 Task: Open Card Literature Conference Review in Board Sales Lead Generation and Qualification to Workspace Angel Investors and add a team member Softage.2@softage.net, a label Orange, a checklist Customer Service, an attachment from Trello, a color Orange and finally, add a card description 'Develop and launch new customer acquisition strategy for B2B market' and a comment 'This task requires us to be proactive and take initiative, rather than waiting for others to act.'. Add a start date 'Jan 02, 1900' with a due date 'Jan 09, 1900'
Action: Mouse moved to (82, 295)
Screenshot: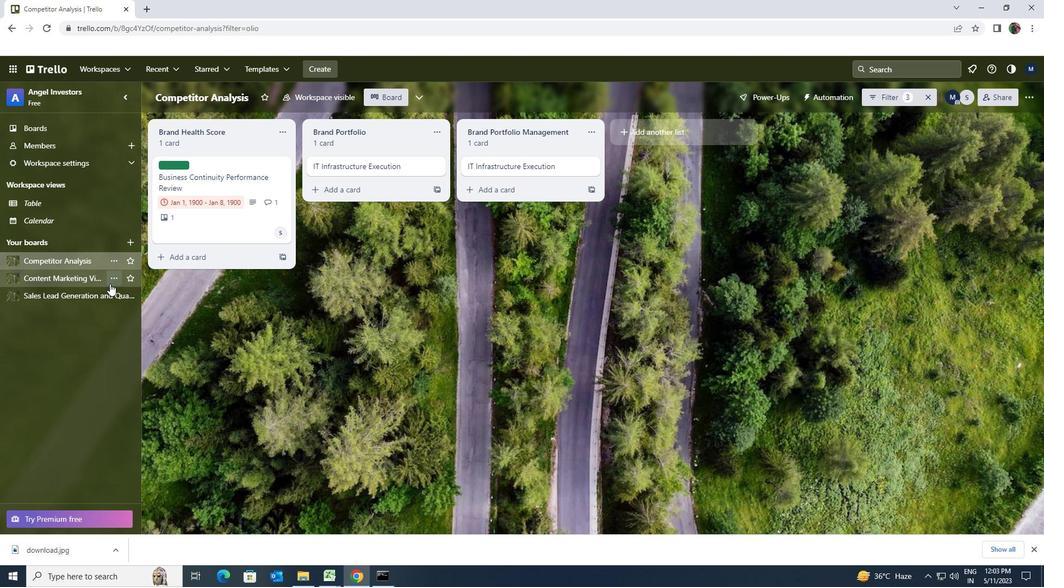 
Action: Mouse pressed left at (82, 295)
Screenshot: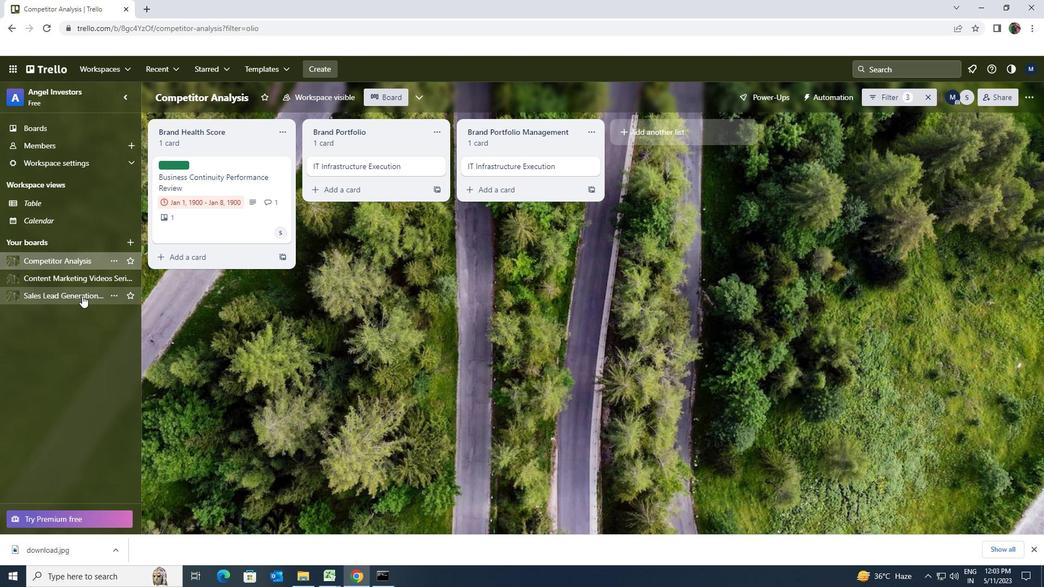 
Action: Mouse moved to (239, 152)
Screenshot: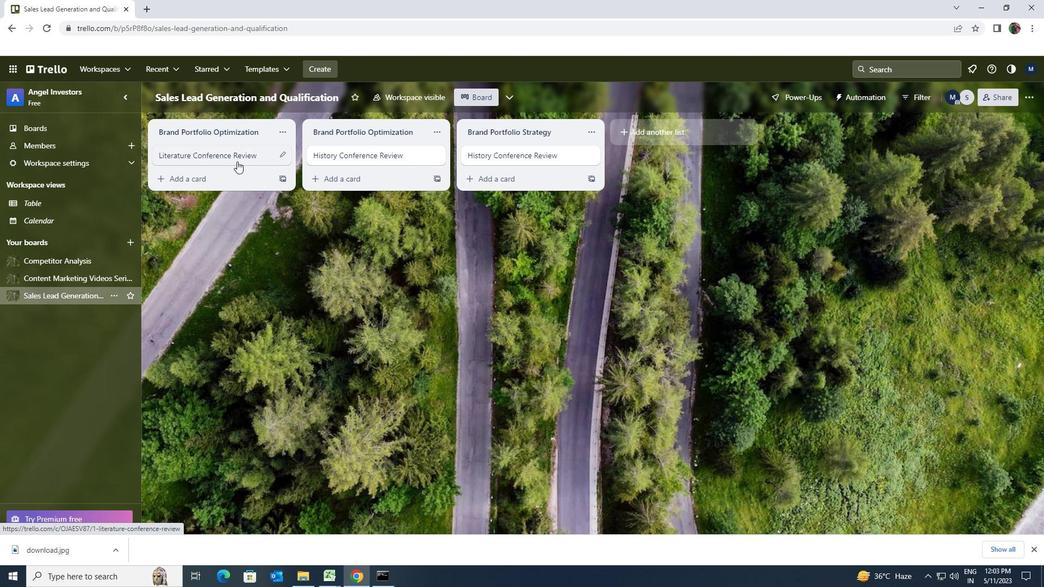 
Action: Mouse pressed left at (239, 152)
Screenshot: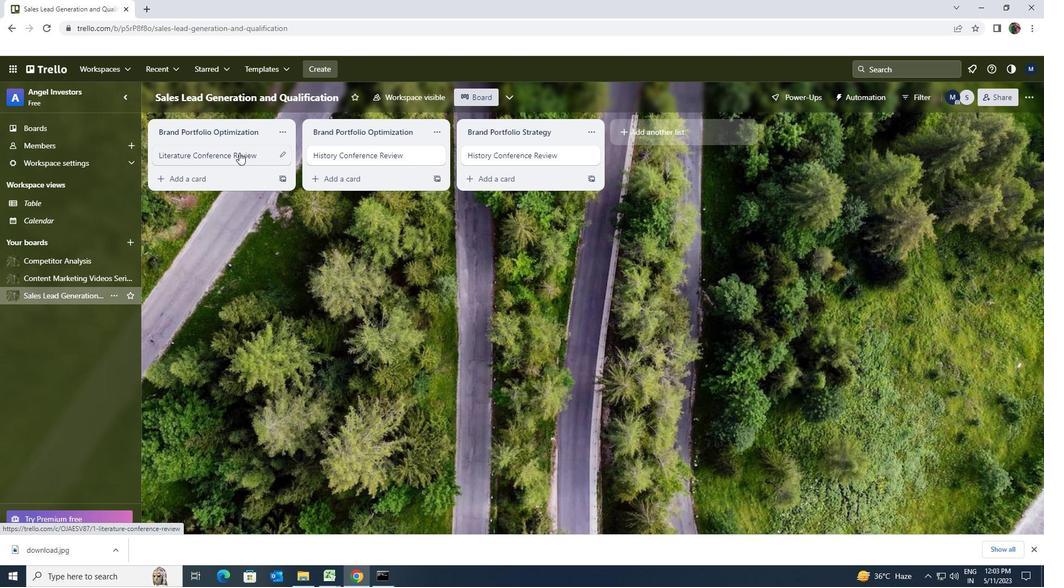 
Action: Mouse moved to (637, 154)
Screenshot: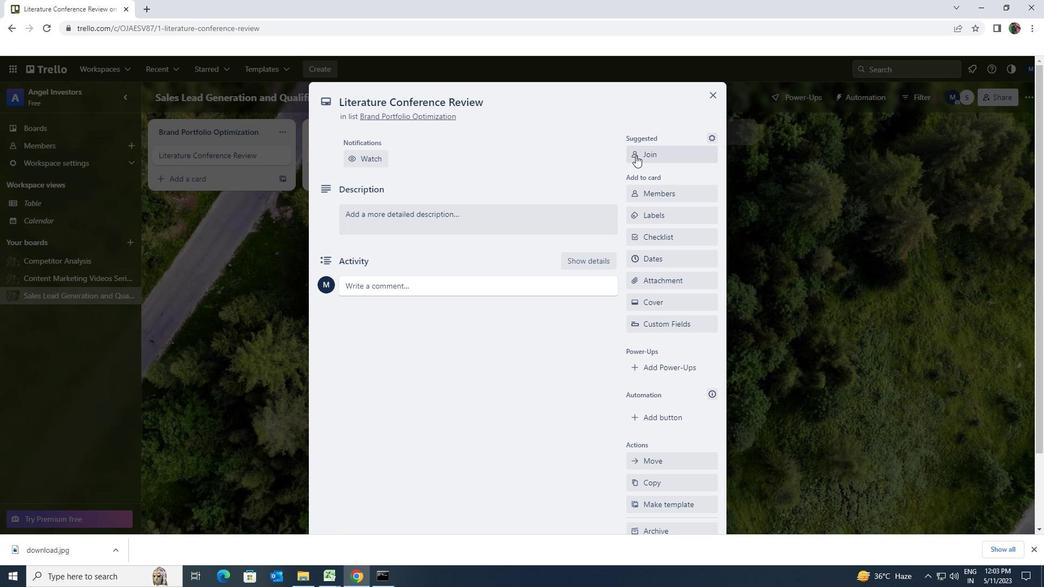 
Action: Mouse pressed left at (637, 154)
Screenshot: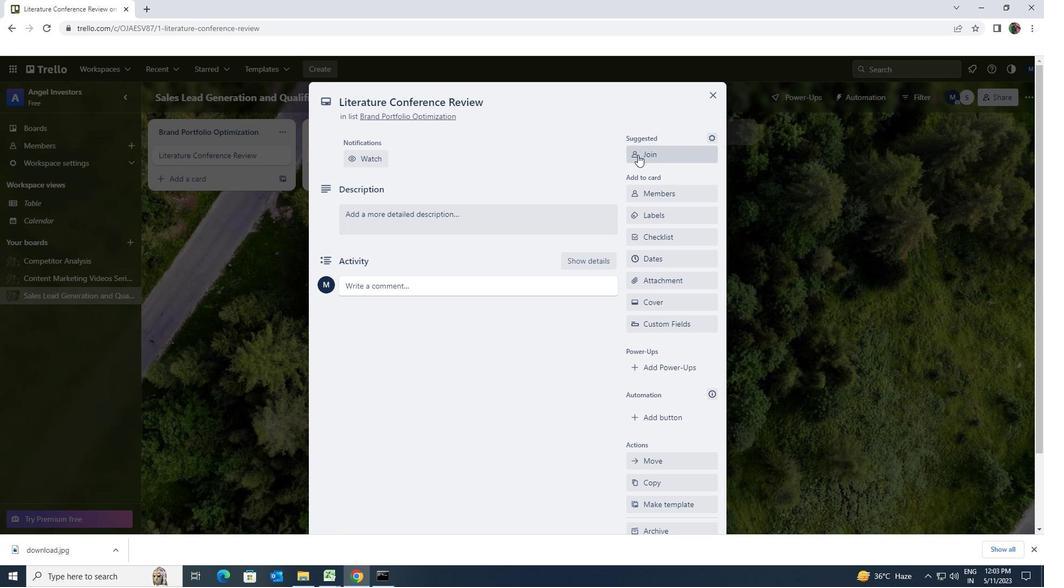 
Action: Mouse pressed left at (637, 154)
Screenshot: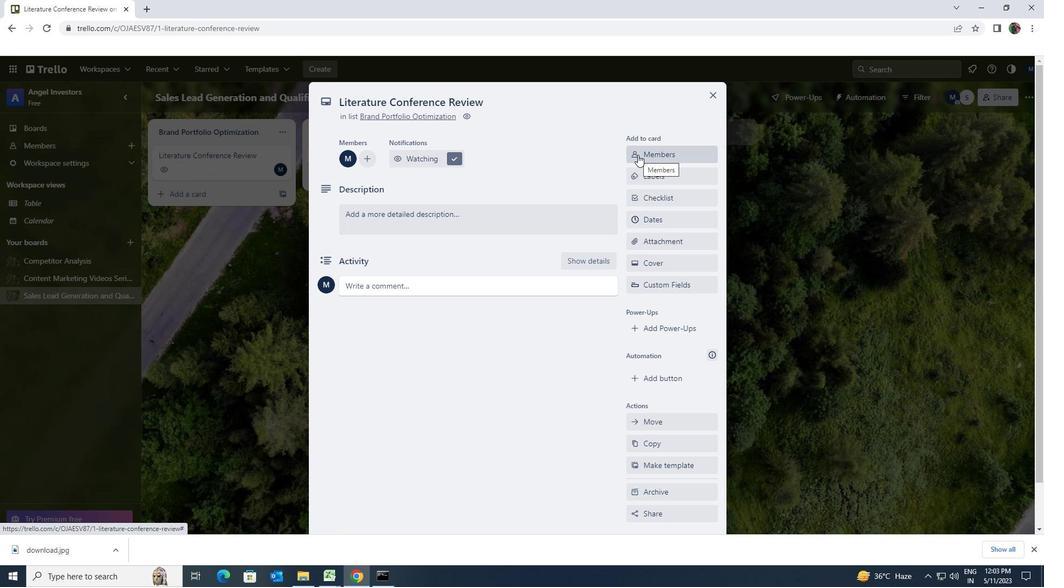 
Action: Key pressed softage.2<Key.shift>@SOFTAGE,<Key.backspace>.NET
Screenshot: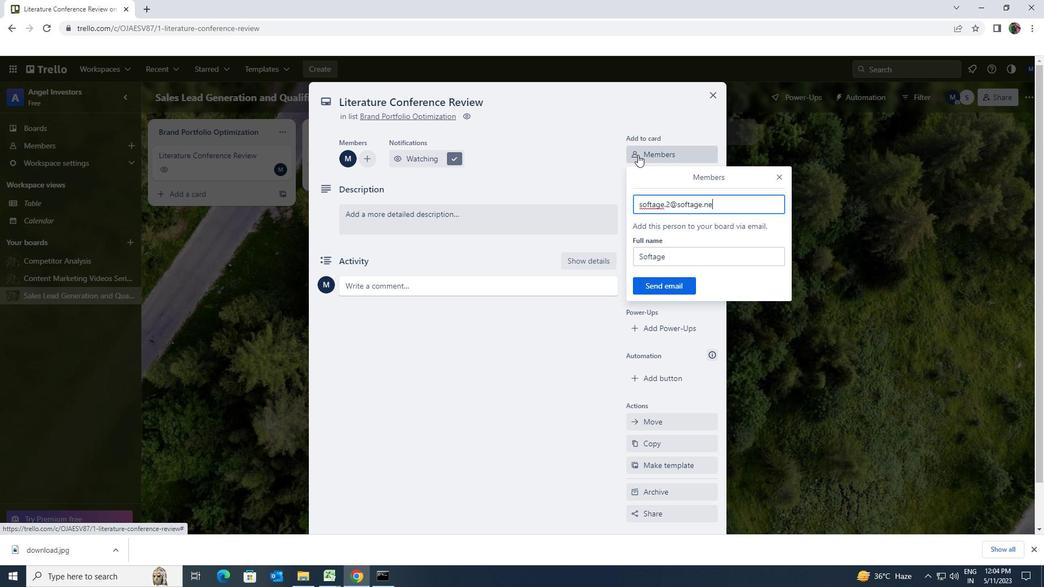 
Action: Mouse moved to (668, 284)
Screenshot: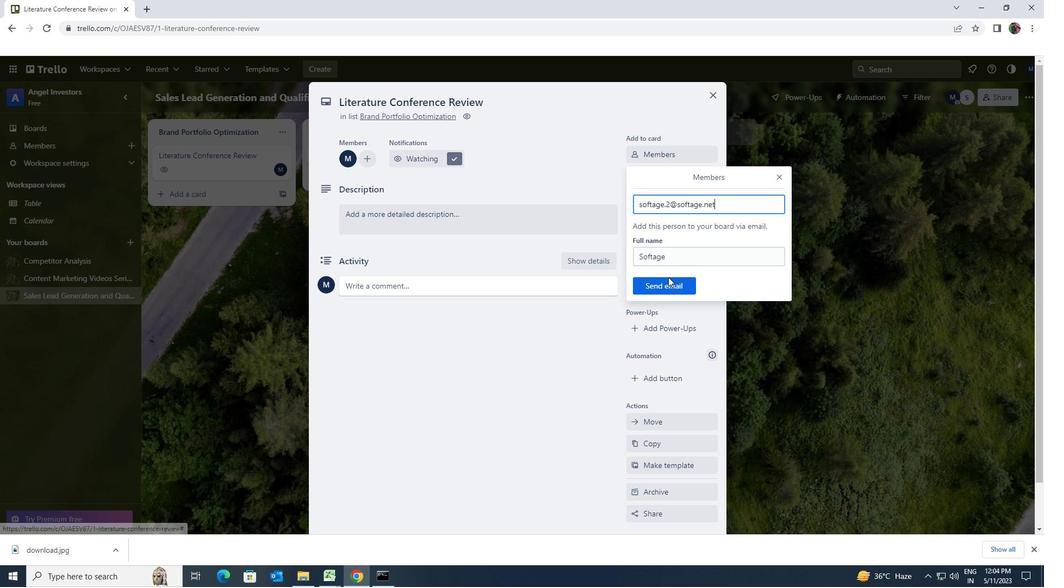 
Action: Mouse pressed left at (668, 284)
Screenshot: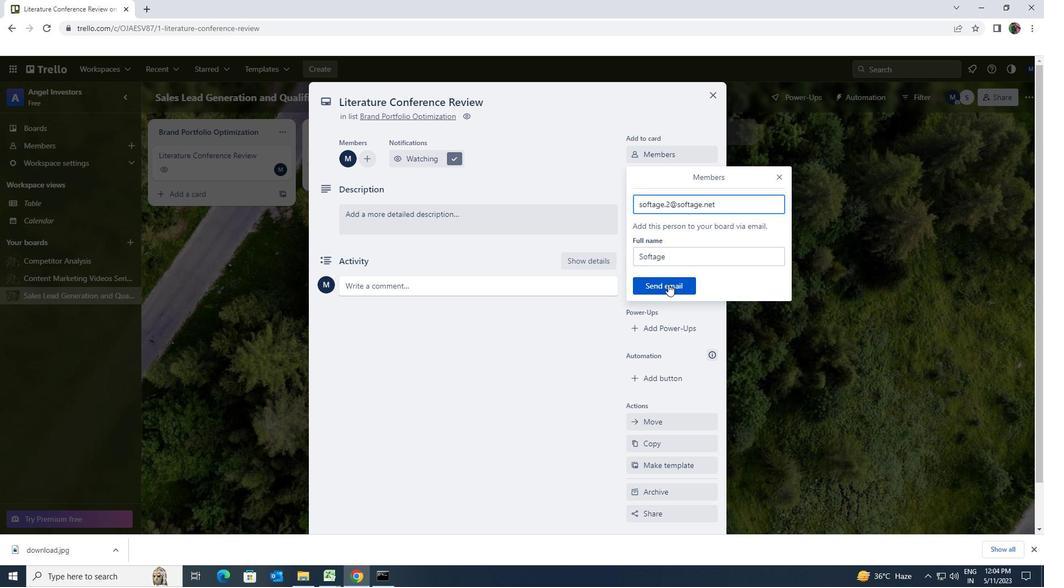 
Action: Mouse moved to (680, 179)
Screenshot: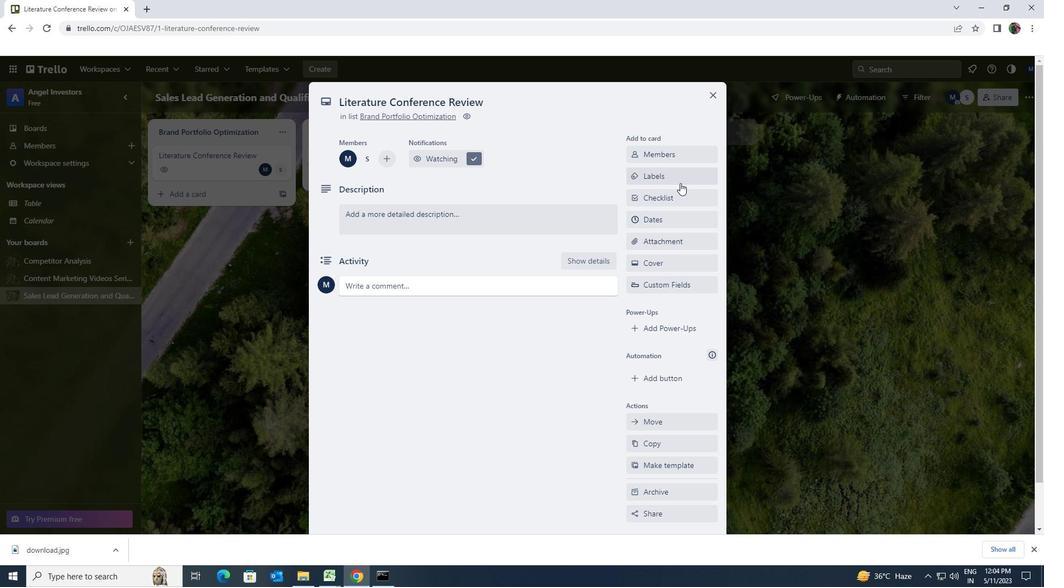
Action: Mouse pressed left at (680, 179)
Screenshot: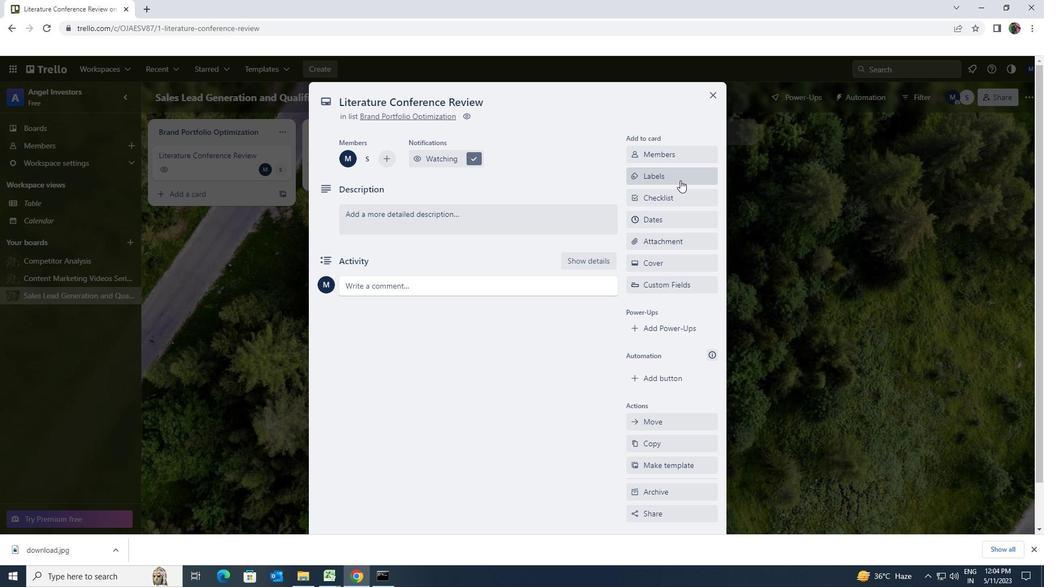 
Action: Mouse moved to (687, 394)
Screenshot: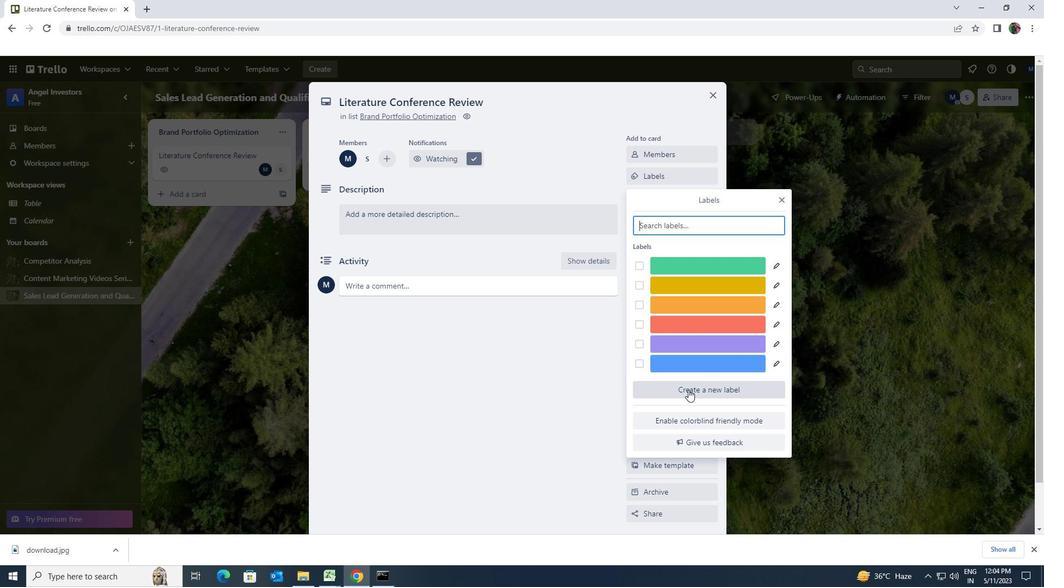 
Action: Mouse pressed left at (687, 394)
Screenshot: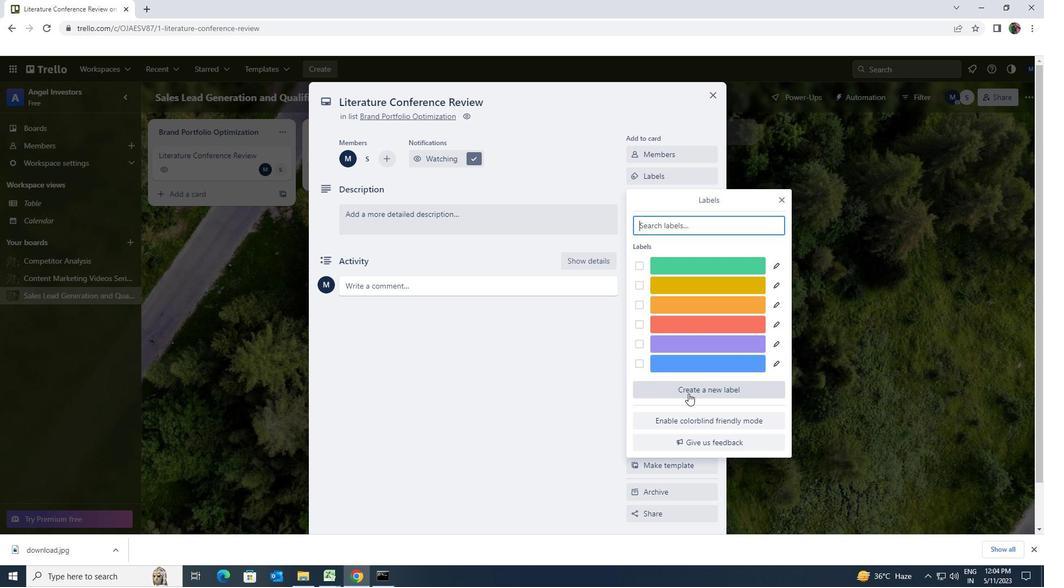 
Action: Mouse moved to (707, 357)
Screenshot: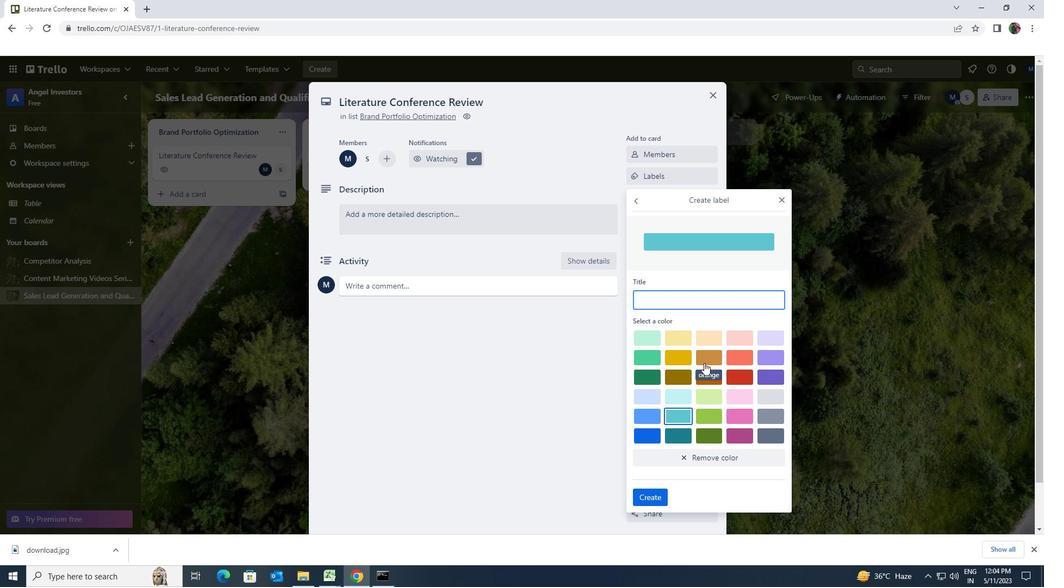 
Action: Mouse pressed left at (707, 357)
Screenshot: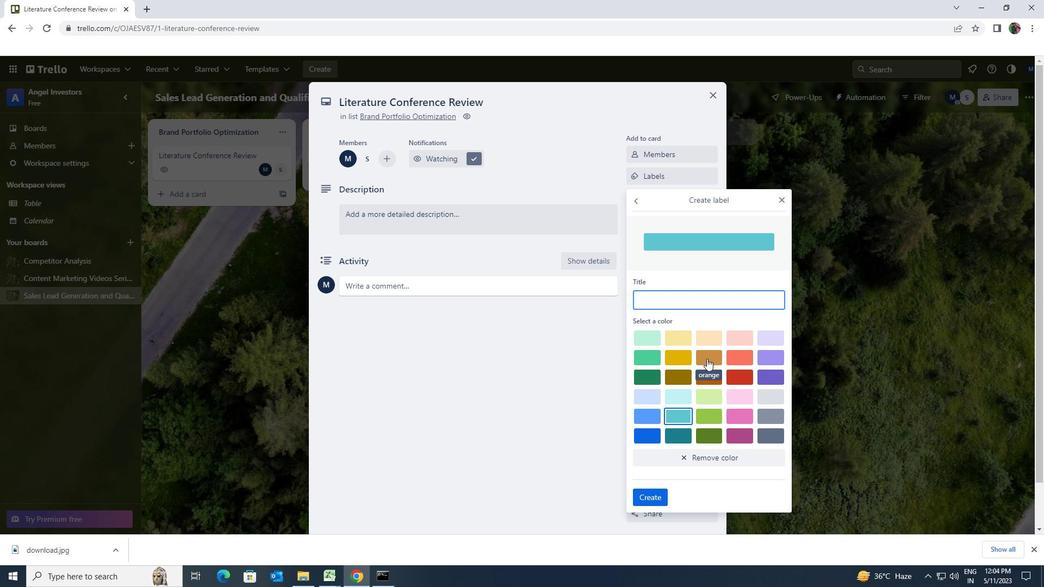 
Action: Mouse moved to (651, 496)
Screenshot: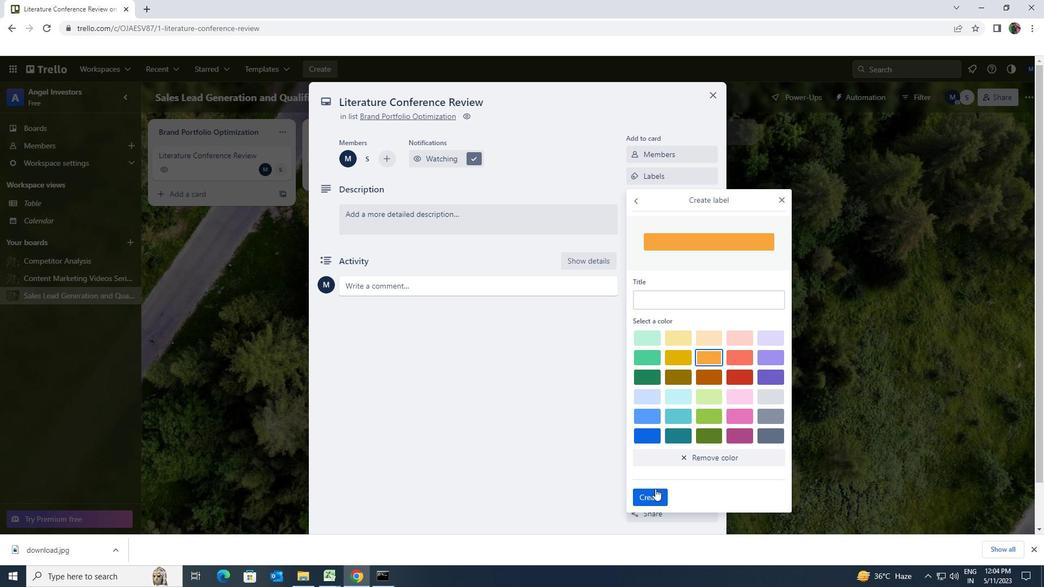 
Action: Mouse pressed left at (651, 496)
Screenshot: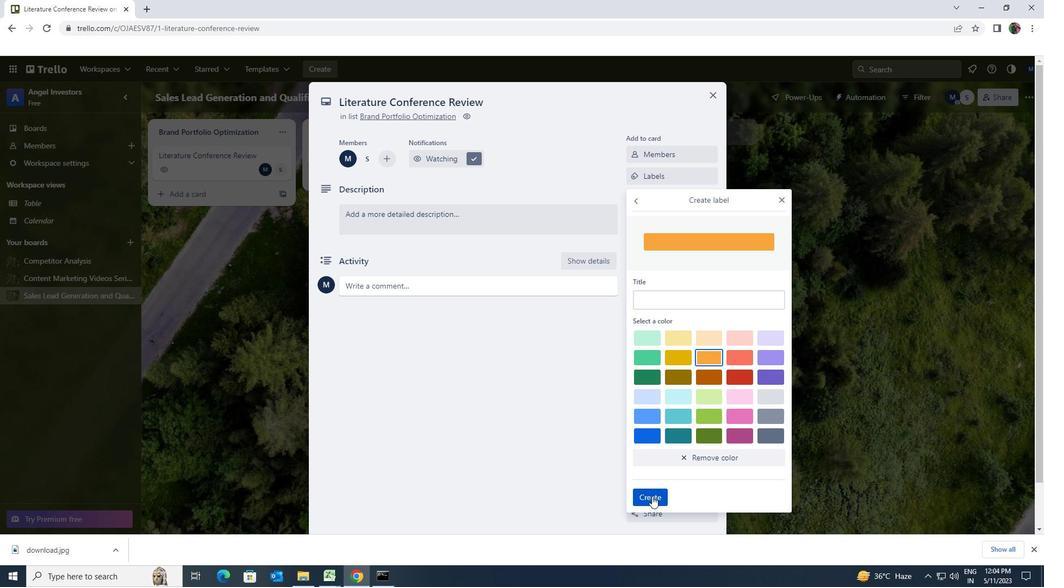 
Action: Mouse moved to (781, 202)
Screenshot: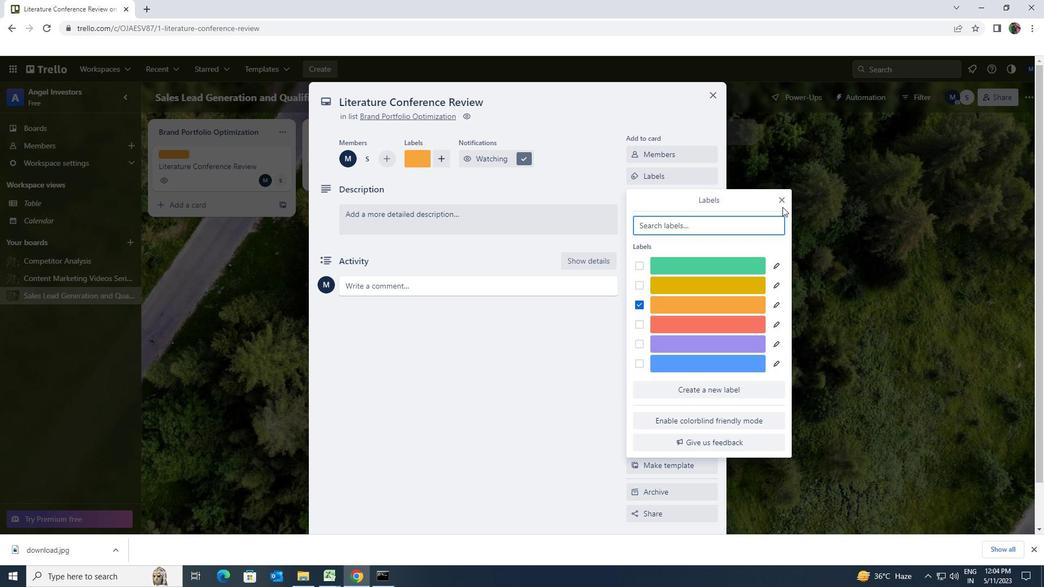 
Action: Mouse pressed left at (781, 202)
Screenshot: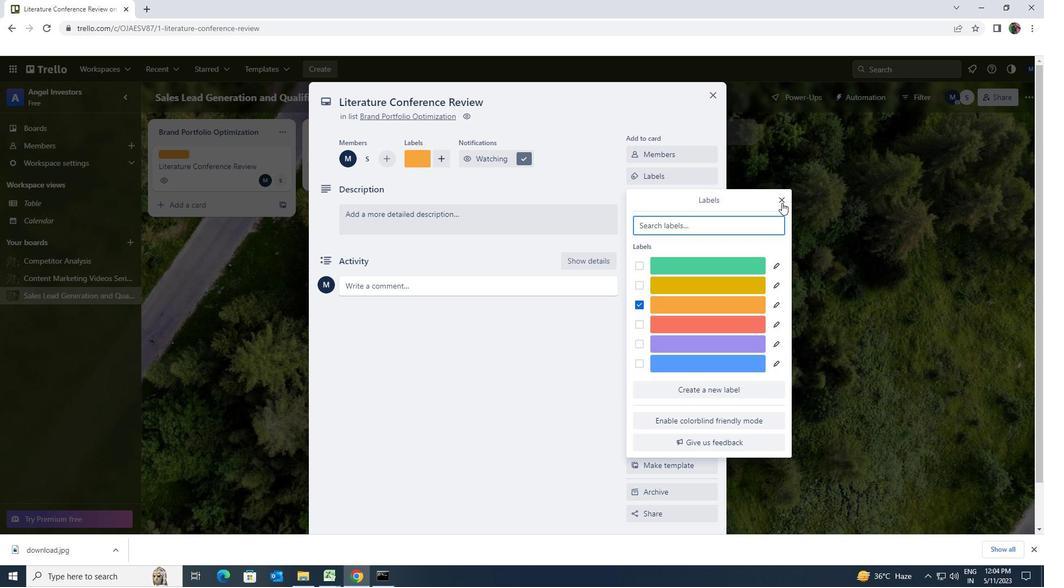 
Action: Mouse moved to (706, 203)
Screenshot: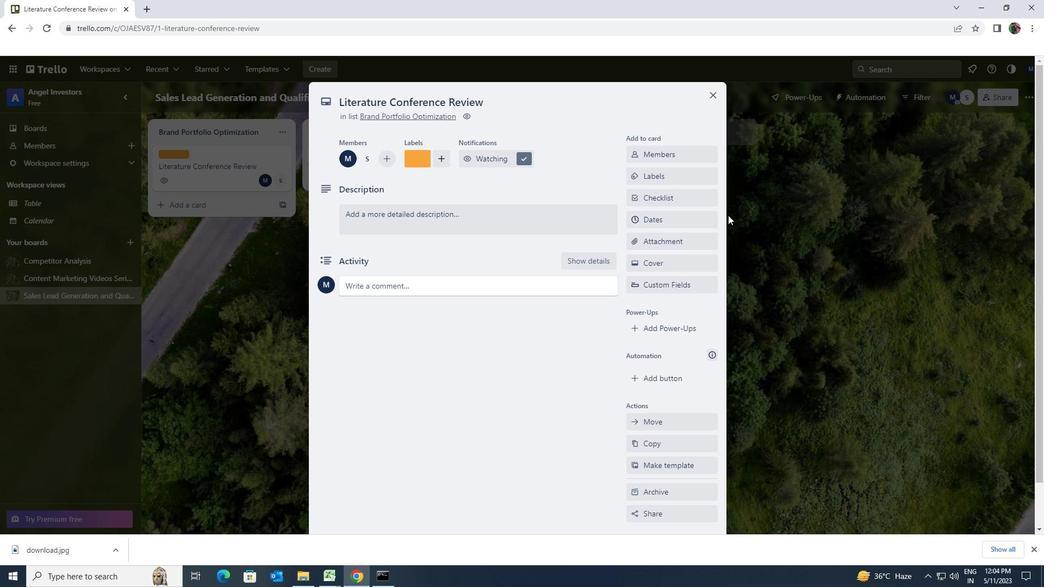 
Action: Mouse pressed left at (706, 203)
Screenshot: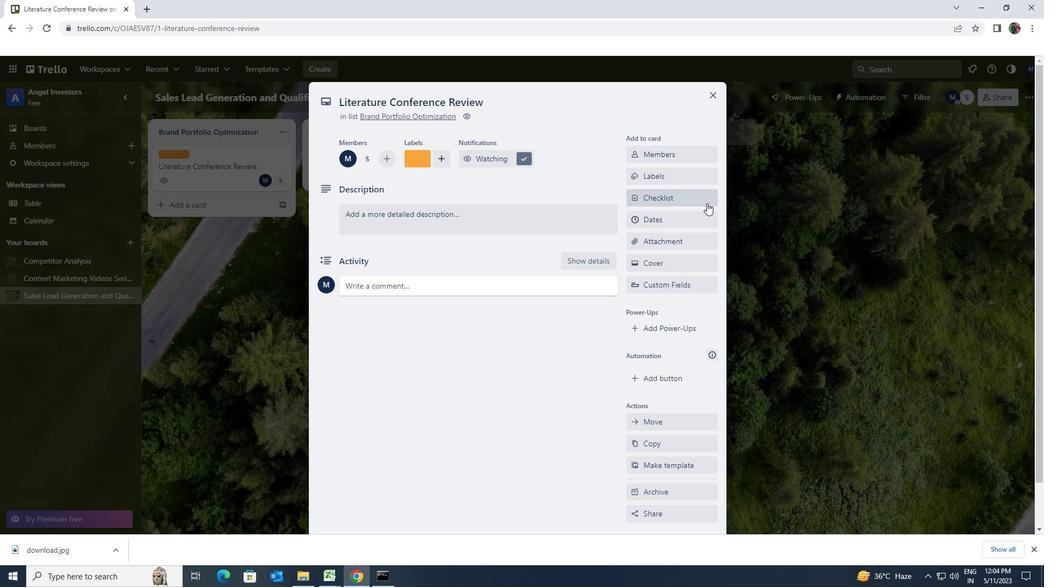
Action: Key pressed <Key.shift><Key.shift><Key.shift><Key.shift>CUSTOMER<Key.space><Key.shift>SERVICE<Key.space>
Screenshot: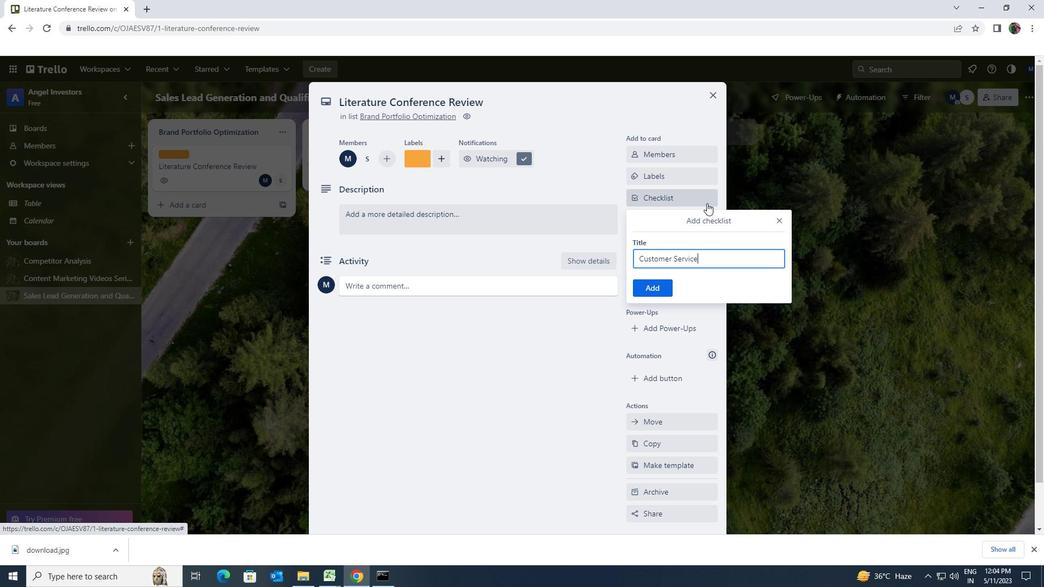 
Action: Mouse moved to (657, 289)
Screenshot: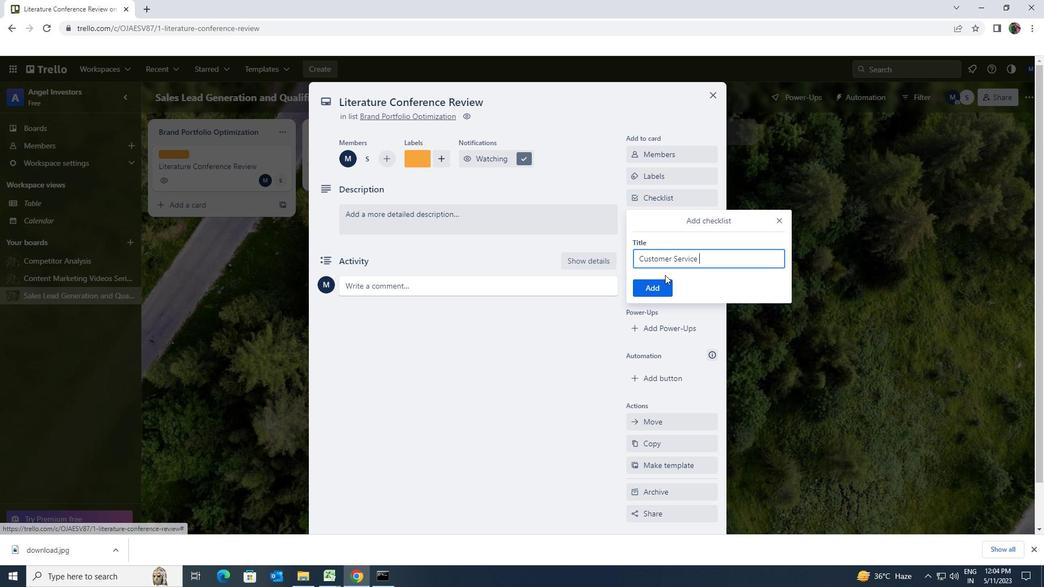 
Action: Mouse pressed left at (657, 289)
Screenshot: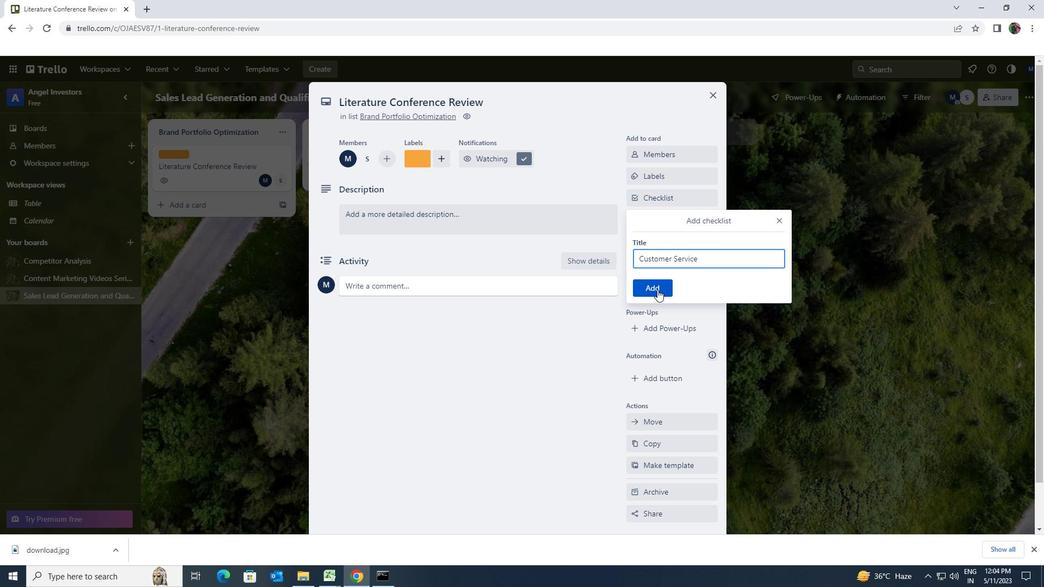 
Action: Mouse moved to (668, 238)
Screenshot: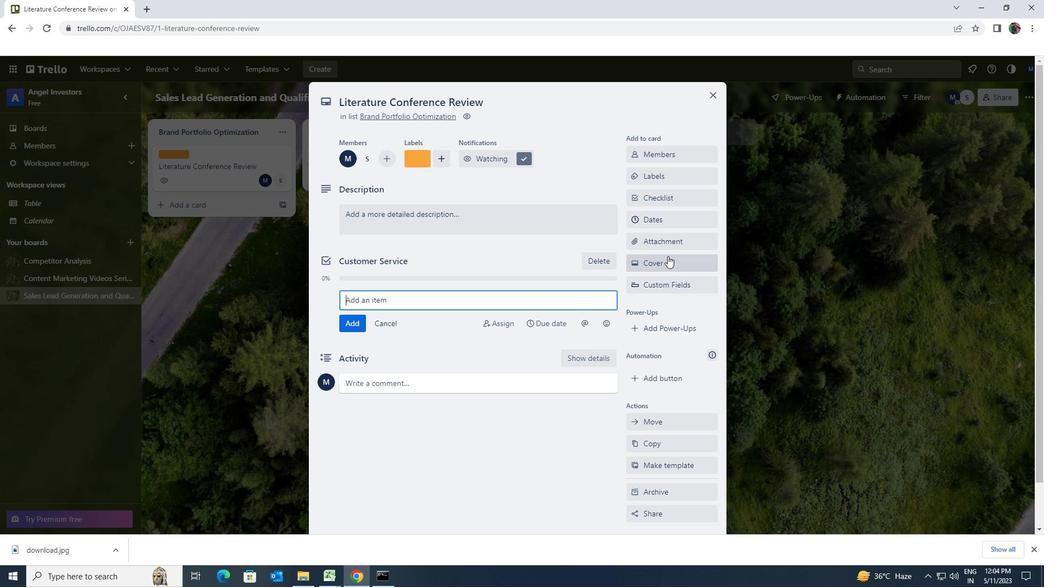 
Action: Mouse pressed left at (668, 238)
Screenshot: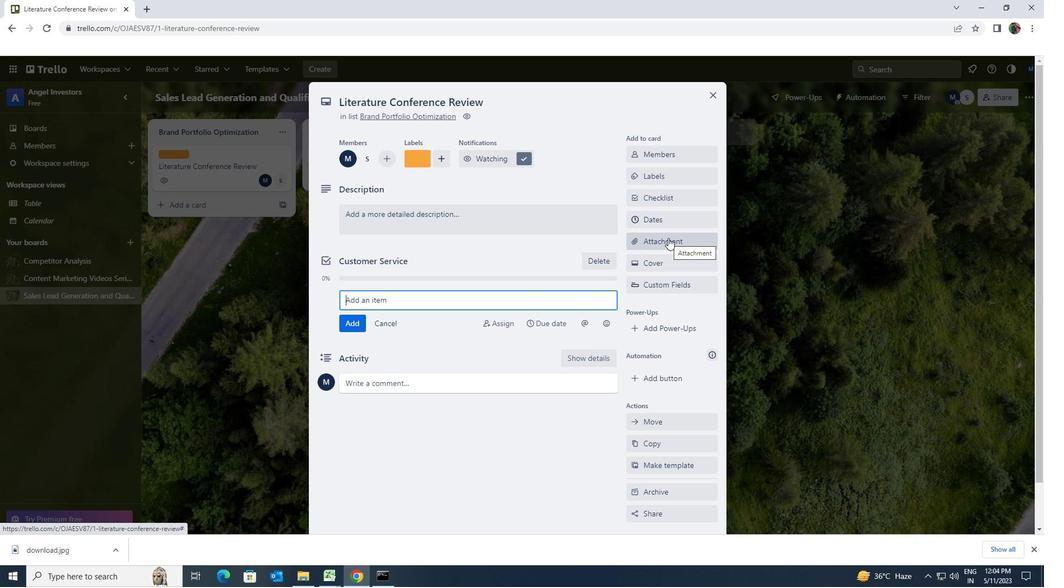
Action: Mouse moved to (663, 299)
Screenshot: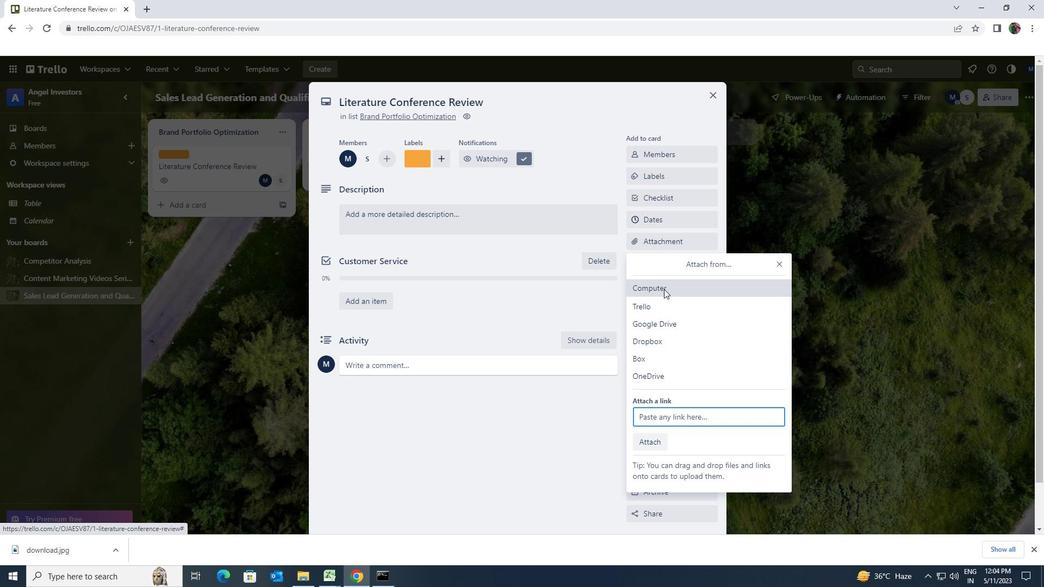 
Action: Mouse pressed left at (663, 299)
Screenshot: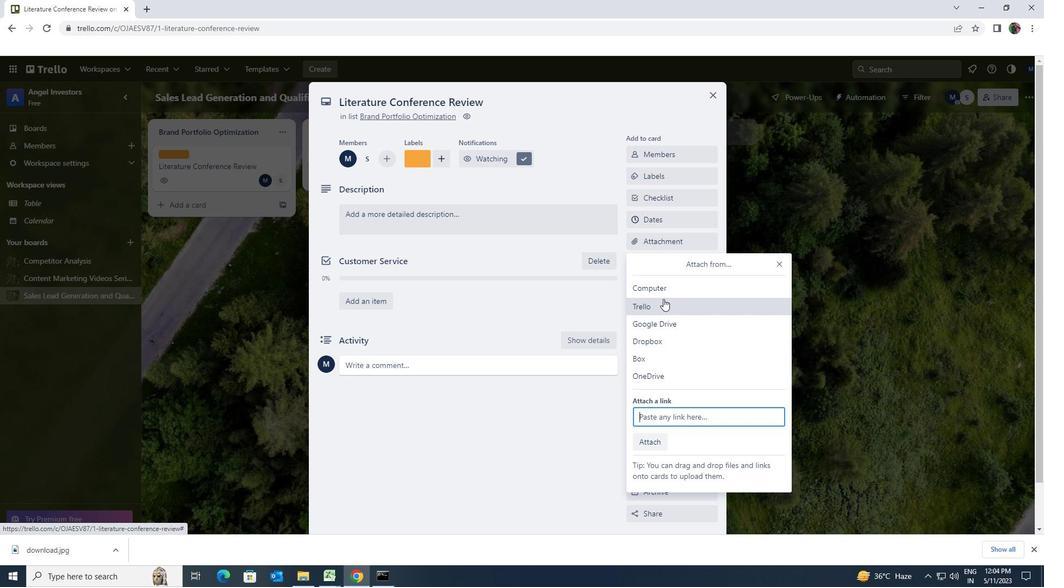 
Action: Mouse moved to (668, 263)
Screenshot: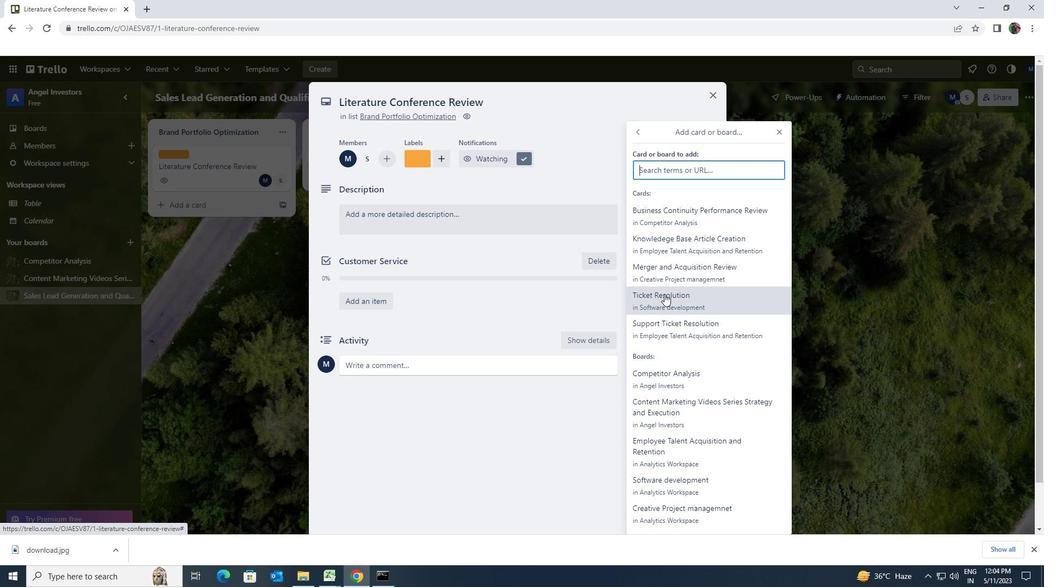 
Action: Mouse pressed left at (668, 263)
Screenshot: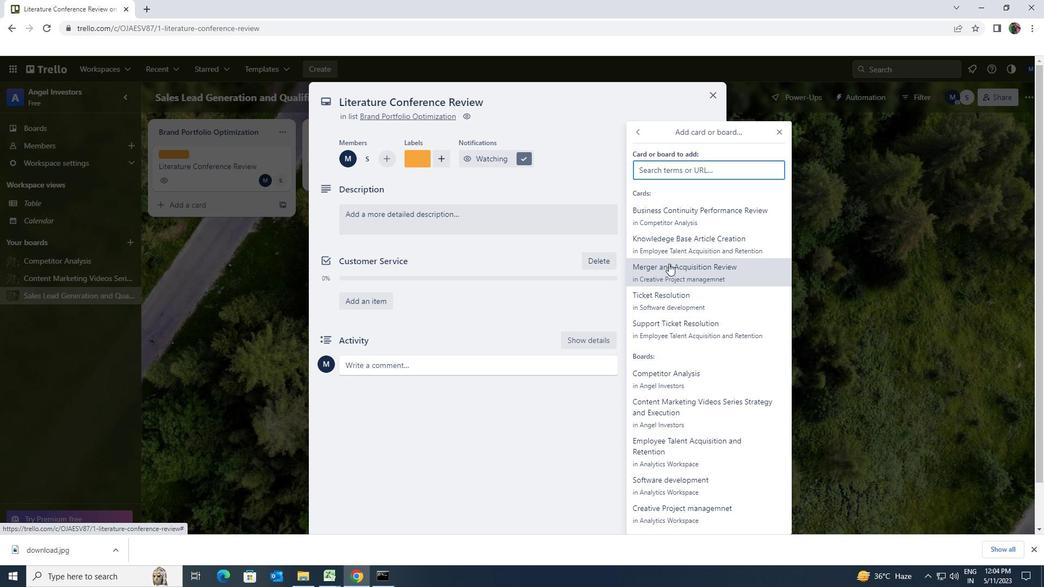 
Action: Mouse moved to (578, 214)
Screenshot: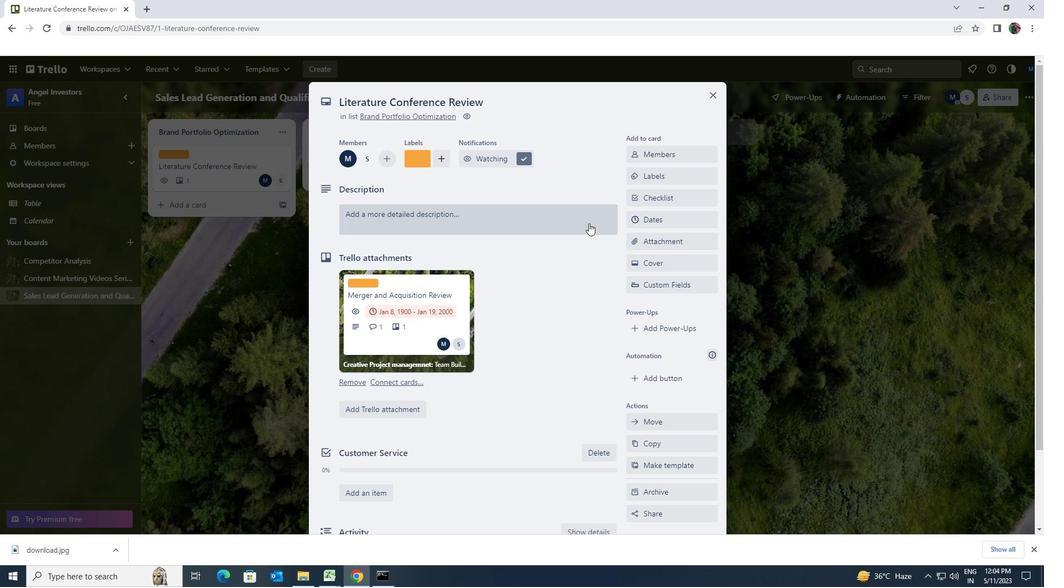 
Action: Mouse pressed left at (578, 214)
Screenshot: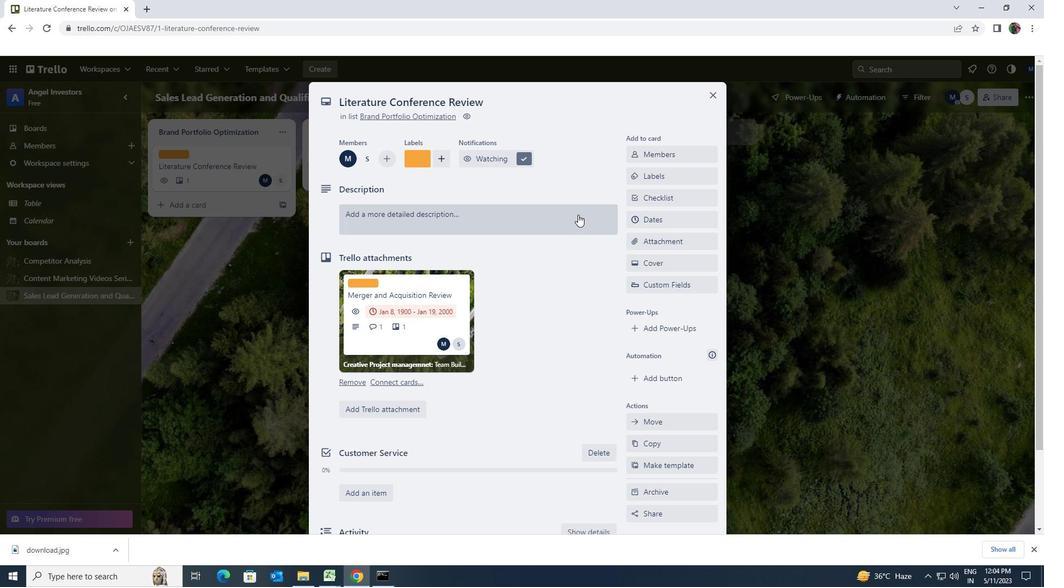 
Action: Key pressed <Key.shift>PLAN<Key.space>AND<Key.space>DEB<Key.backspace>VELOP<Key.space>AND<Key.space>LAUNCH<Key.space>ACQUISITION<Key.space>STRATEGY<Key.space>FOR<Key.space><Key.shift>B2<Key.shift>B<Key.space>MARKET
Screenshot: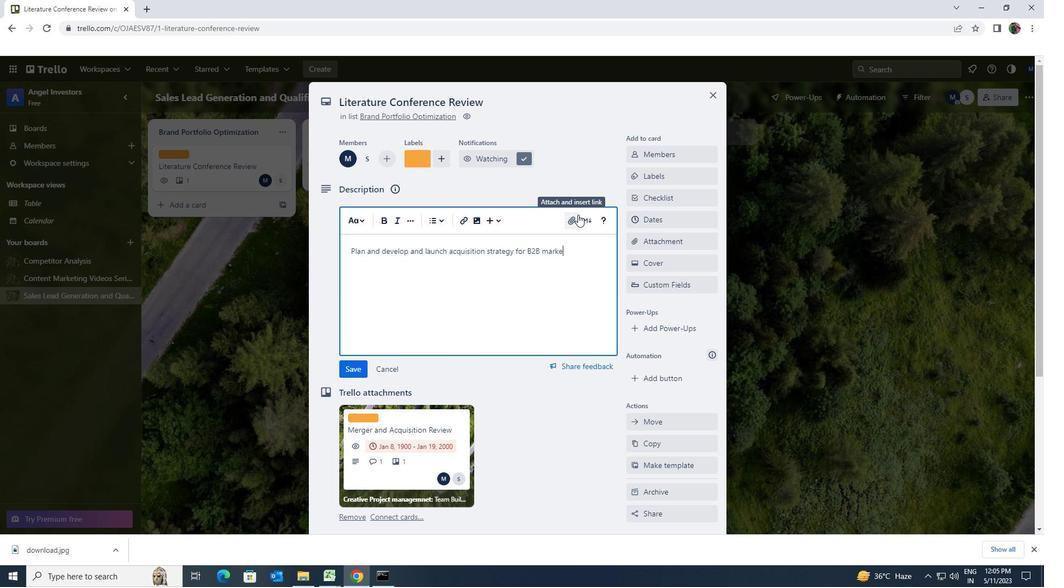 
Action: Mouse moved to (359, 370)
Screenshot: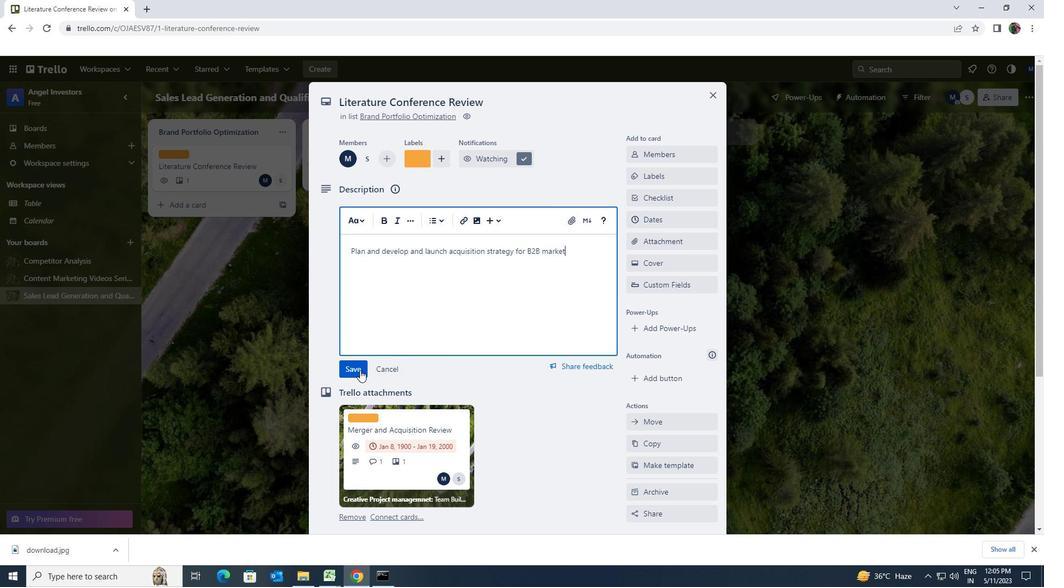 
Action: Mouse pressed left at (359, 370)
Screenshot: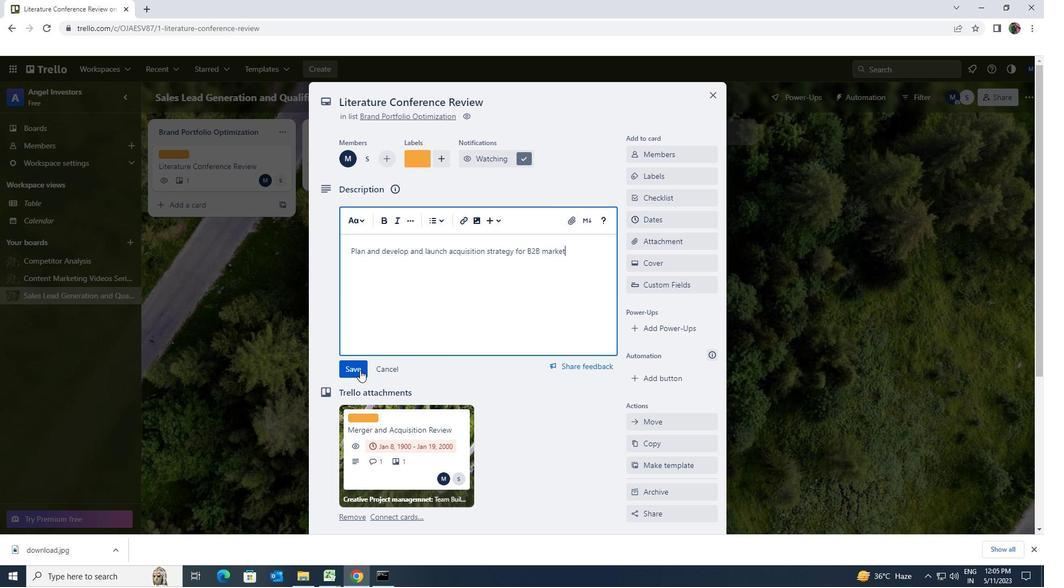 
Action: Mouse moved to (389, 343)
Screenshot: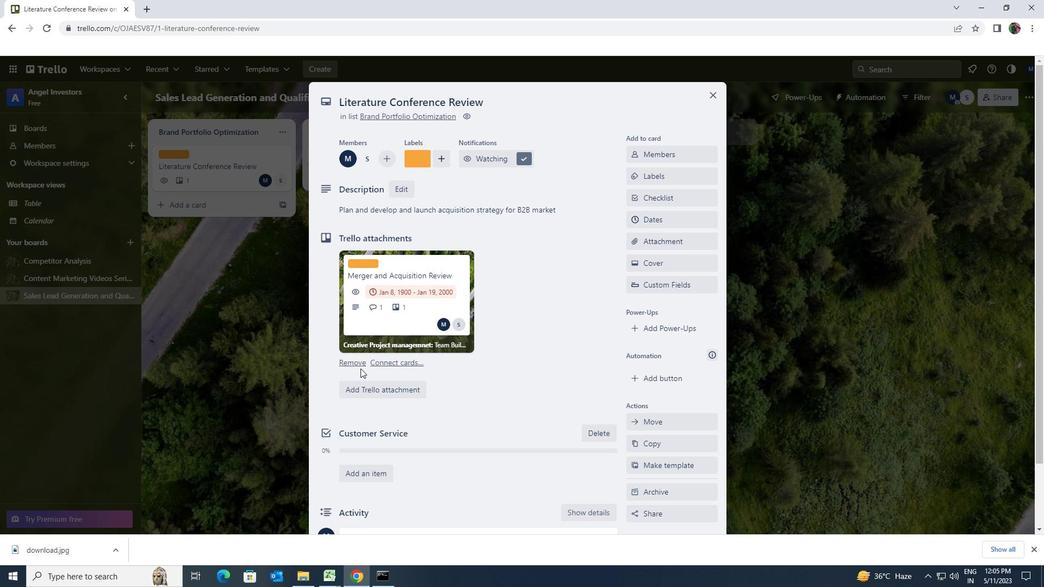 
Action: Mouse scrolled (389, 343) with delta (0, 0)
Screenshot: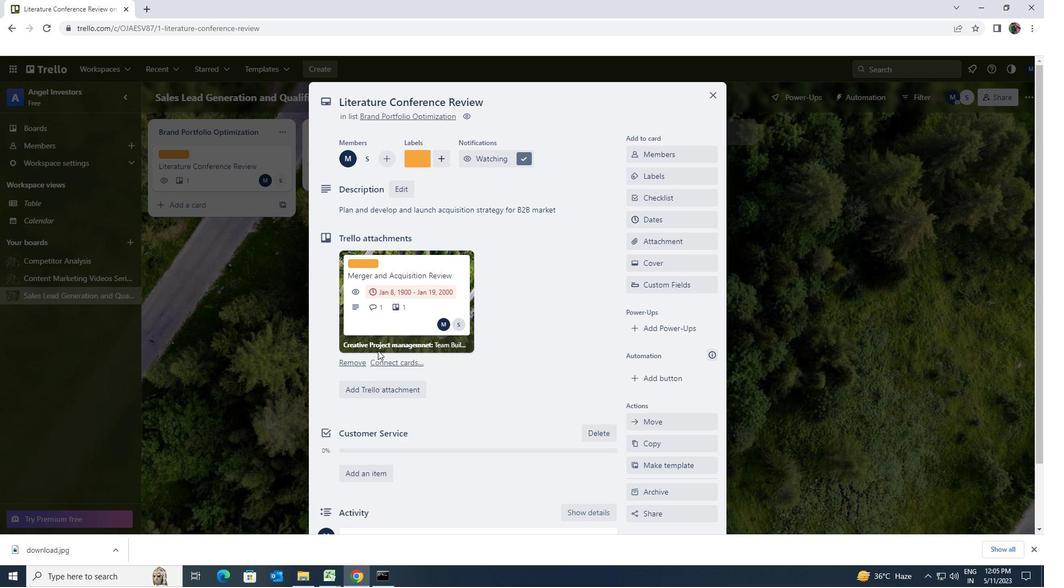 
Action: Mouse scrolled (389, 343) with delta (0, 0)
Screenshot: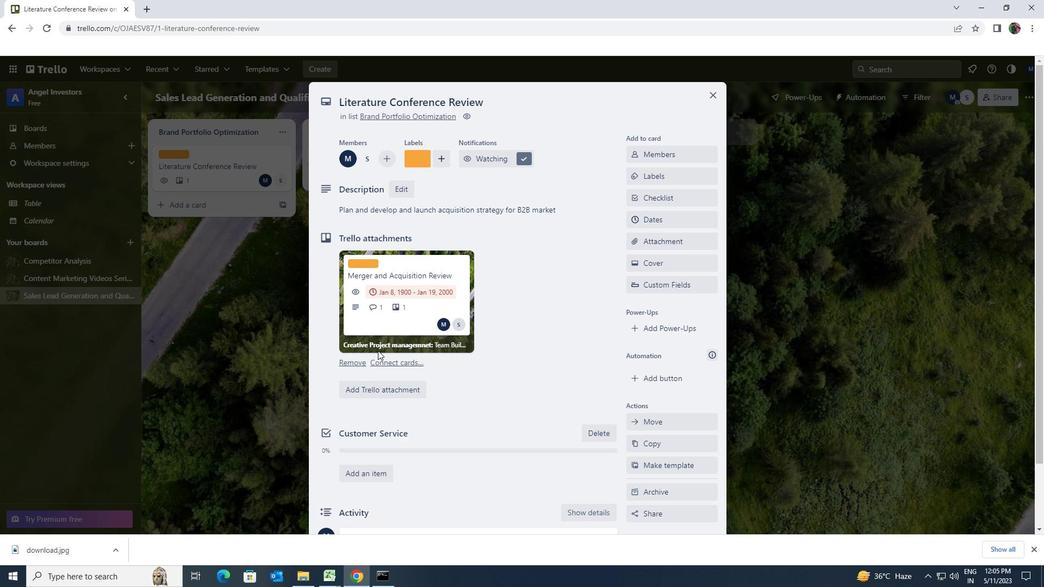 
Action: Mouse scrolled (389, 343) with delta (0, 0)
Screenshot: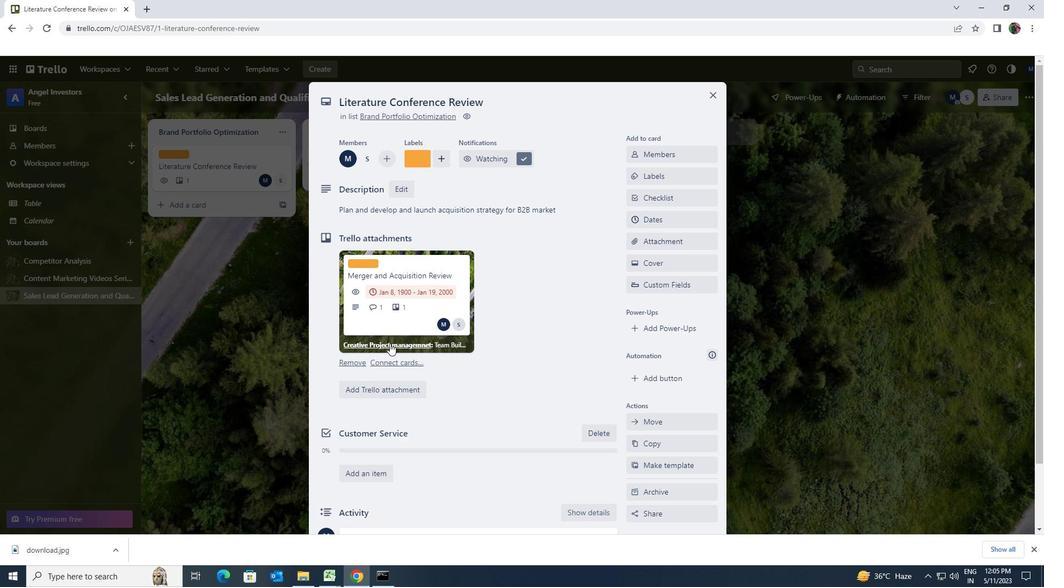 
Action: Mouse scrolled (389, 343) with delta (0, 0)
Screenshot: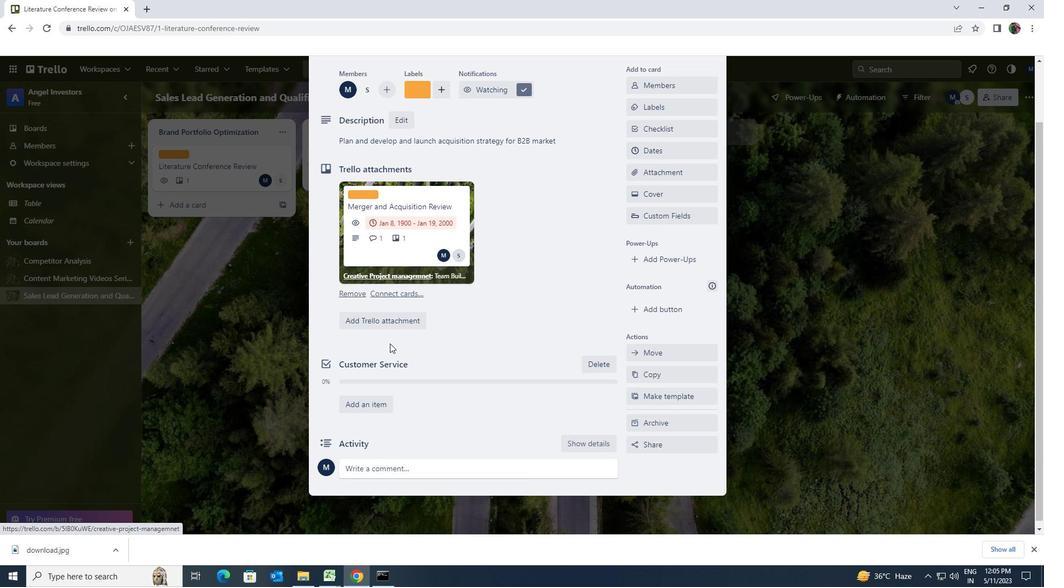 
Action: Mouse scrolled (389, 343) with delta (0, 0)
Screenshot: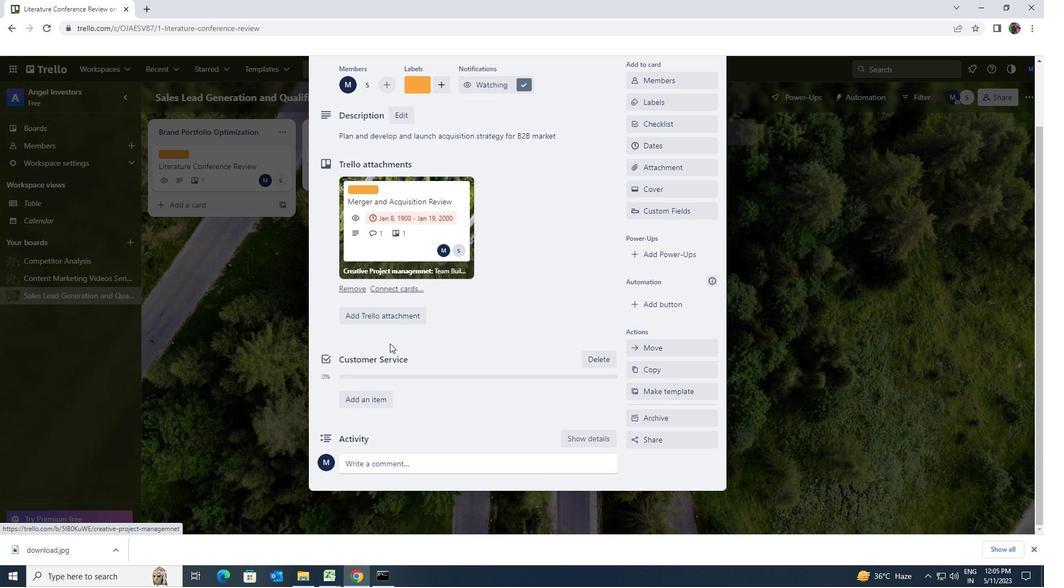 
Action: Mouse moved to (375, 467)
Screenshot: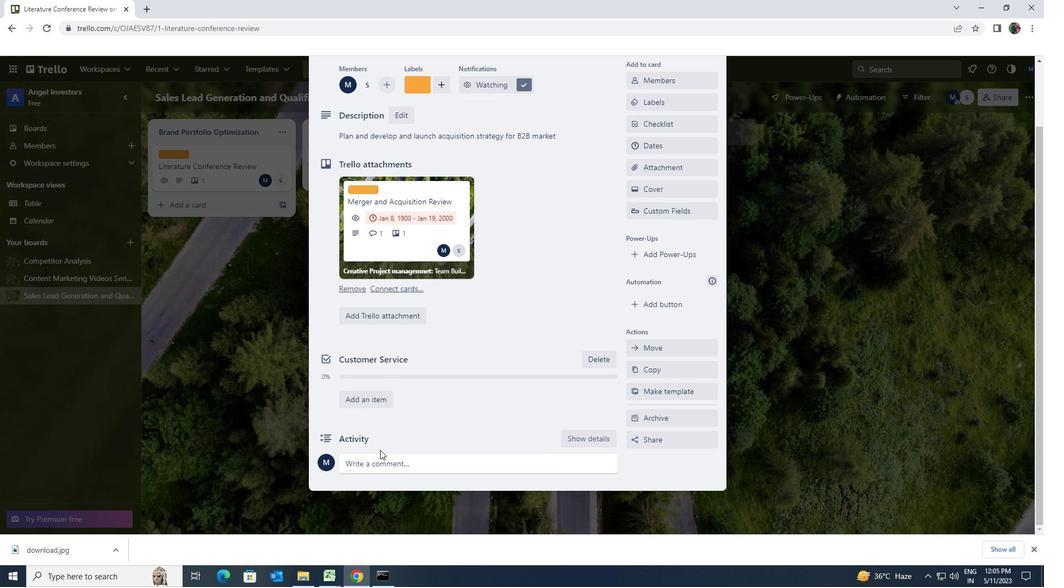 
Action: Mouse pressed left at (375, 467)
Screenshot: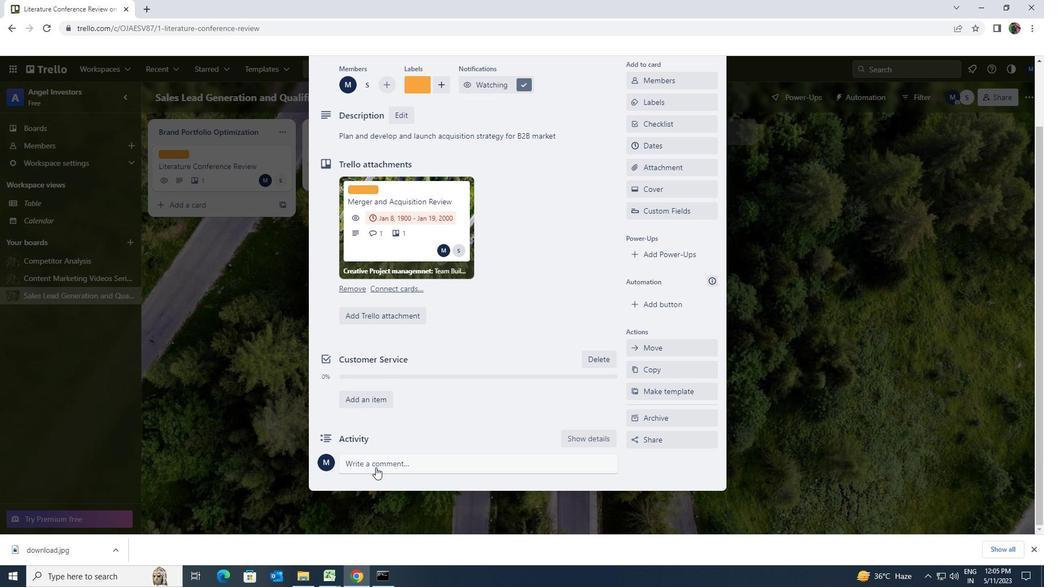 
Action: Mouse moved to (373, 469)
Screenshot: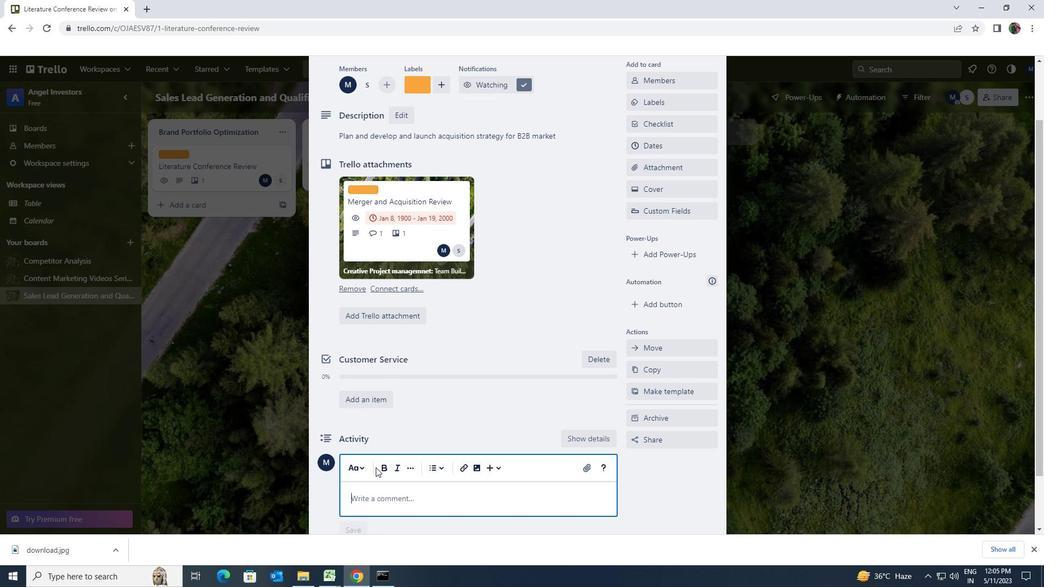 
Action: Key pressed <Key.shift><Key.shift><Key.shift><Key.shift><Key.shift><Key.shift><Key.shift><Key.shift><Key.shift><Key.shift><Key.shift>THIS<Key.space><Key.shift>TASK<Key.space><Key.shift><Key.shift><Key.shift><Key.shift><Key.shift><Key.shift><Key.shift><Key.shift>REQUIRES<Key.space>US<Key.space>TO<Key.space>BE<Key.space>PROACTIVE<Key.space>AND<Key.space>TAKE<Key.space>INITIATIVE<Key.space>RATHER<Key.space>THAN<Key.space>WAITING<Key.space>FOR<Key.space>OTHERS<Key.space>TO<Key.space>ACT.
Screenshot: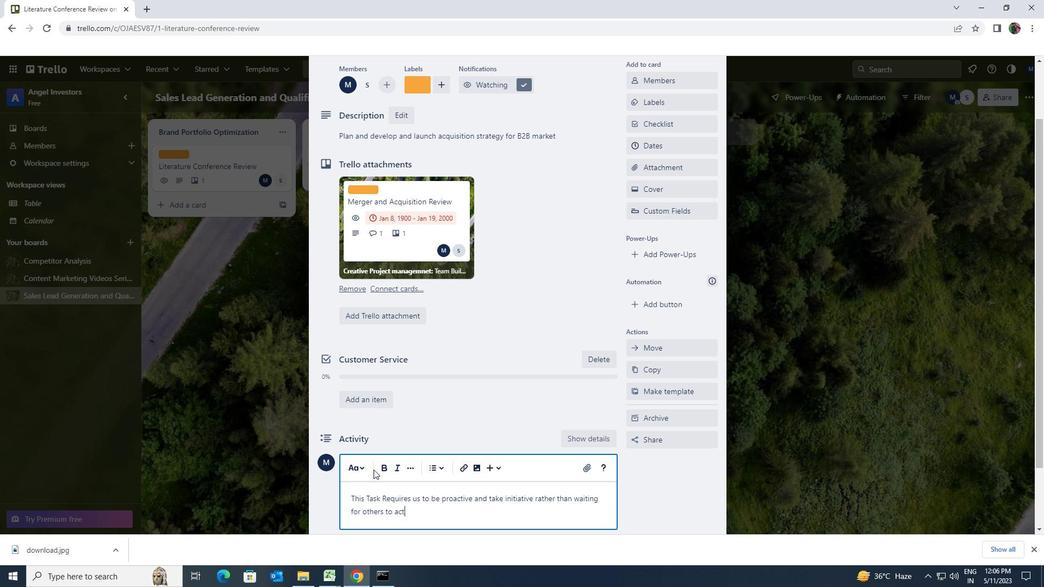 
Action: Mouse moved to (380, 455)
Screenshot: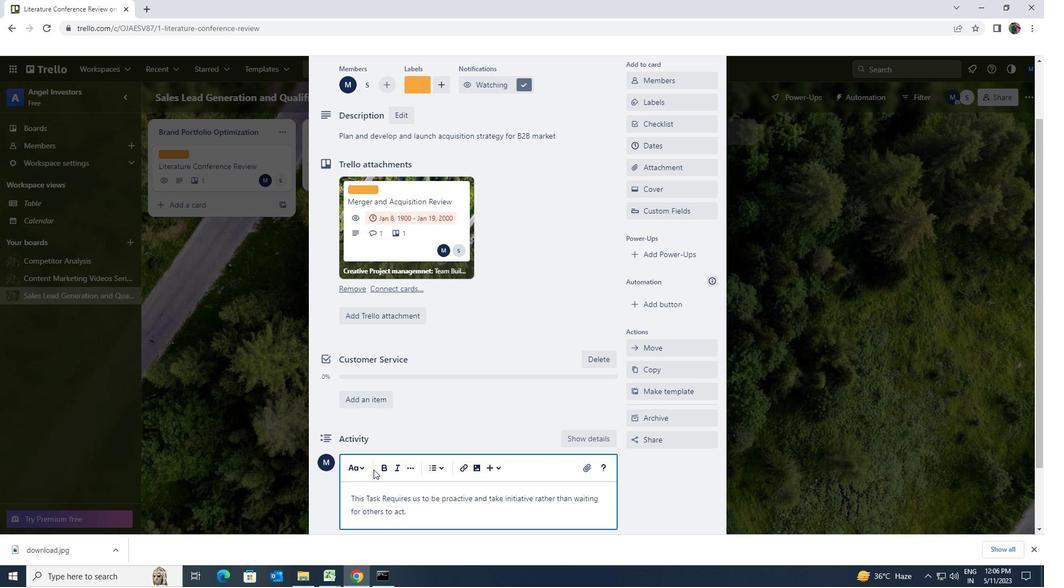 
Action: Mouse scrolled (380, 454) with delta (0, 0)
Screenshot: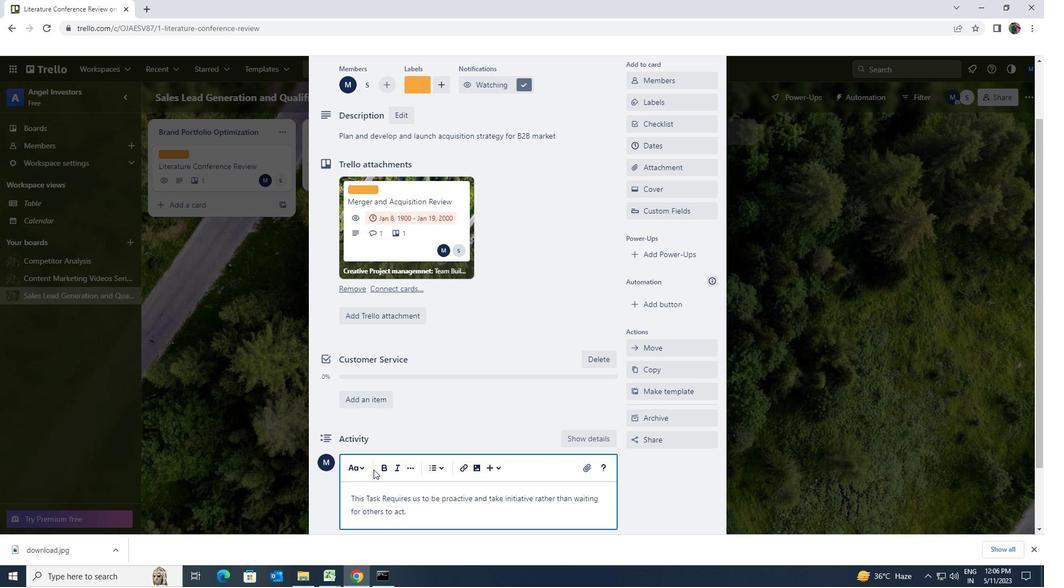 
Action: Mouse moved to (381, 454)
Screenshot: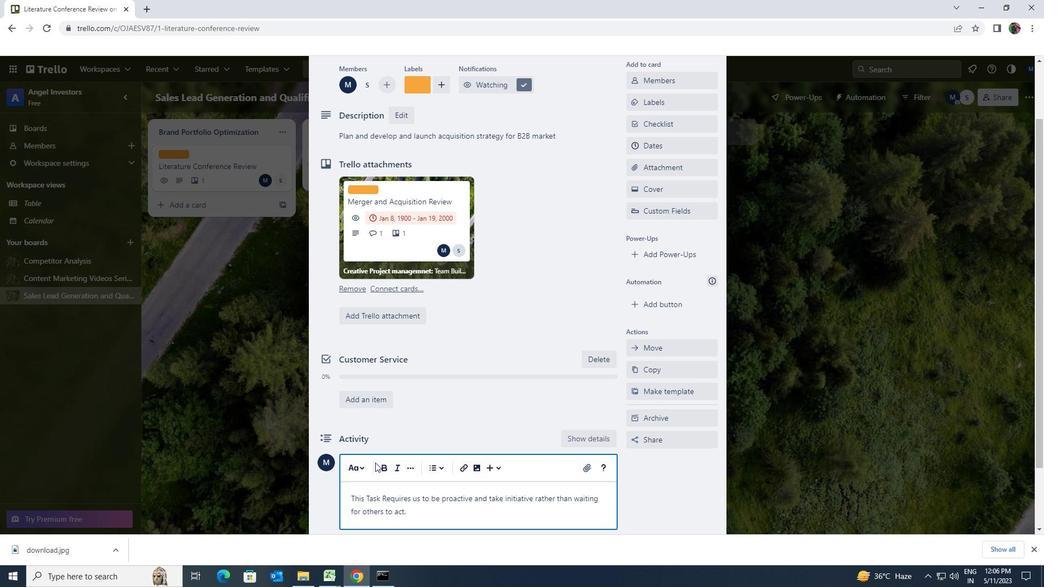 
Action: Mouse scrolled (381, 454) with delta (0, 0)
Screenshot: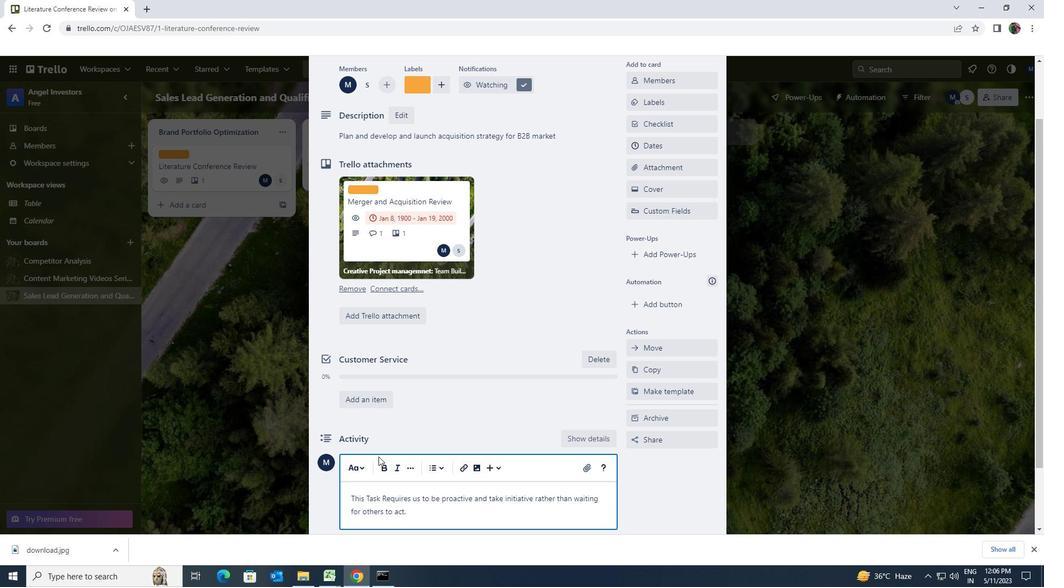 
Action: Mouse moved to (351, 465)
Screenshot: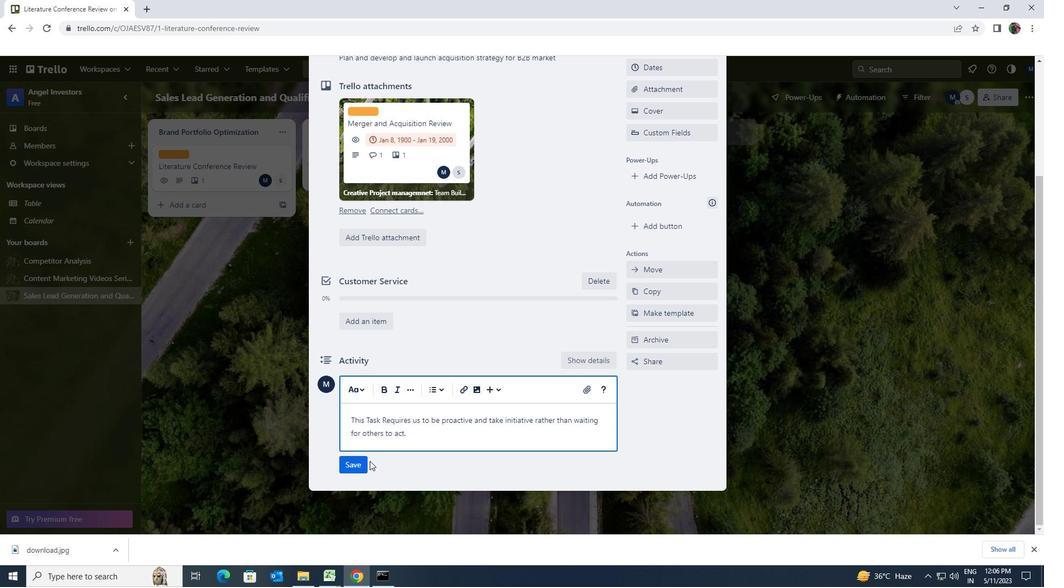 
Action: Mouse pressed left at (351, 465)
Screenshot: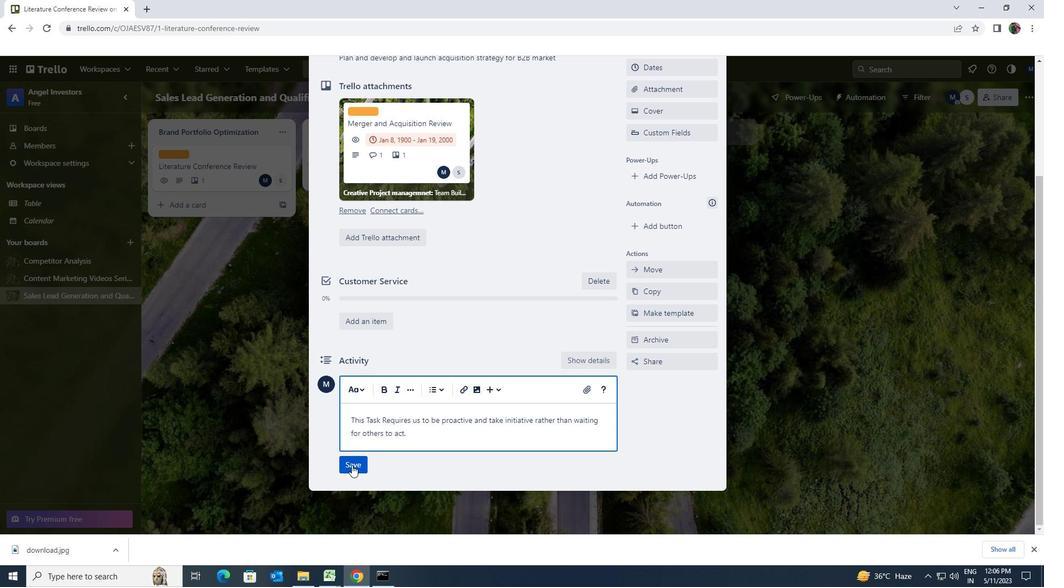 
Action: Mouse moved to (432, 435)
Screenshot: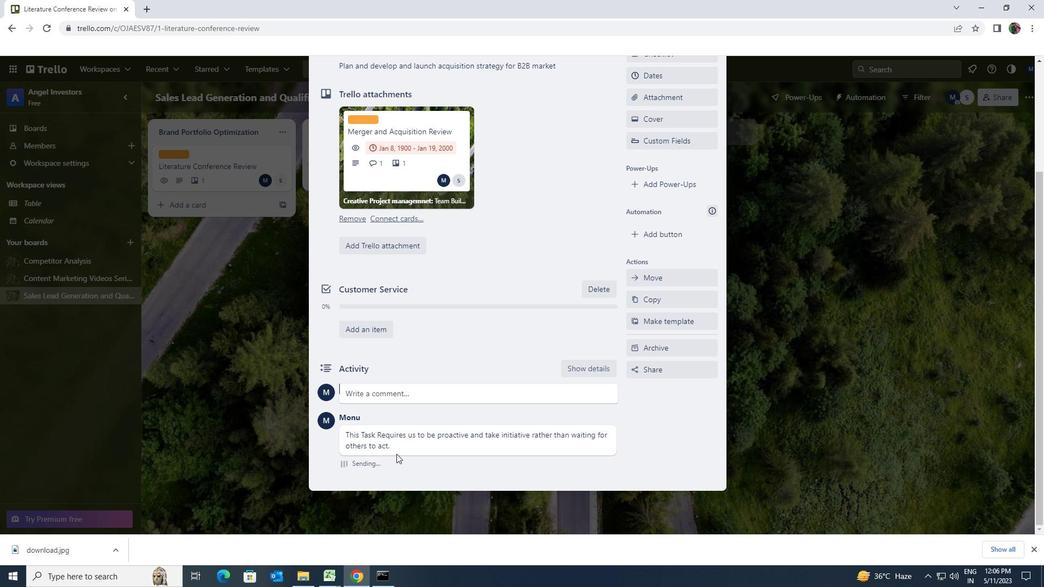 
Action: Mouse scrolled (432, 435) with delta (0, 0)
Screenshot: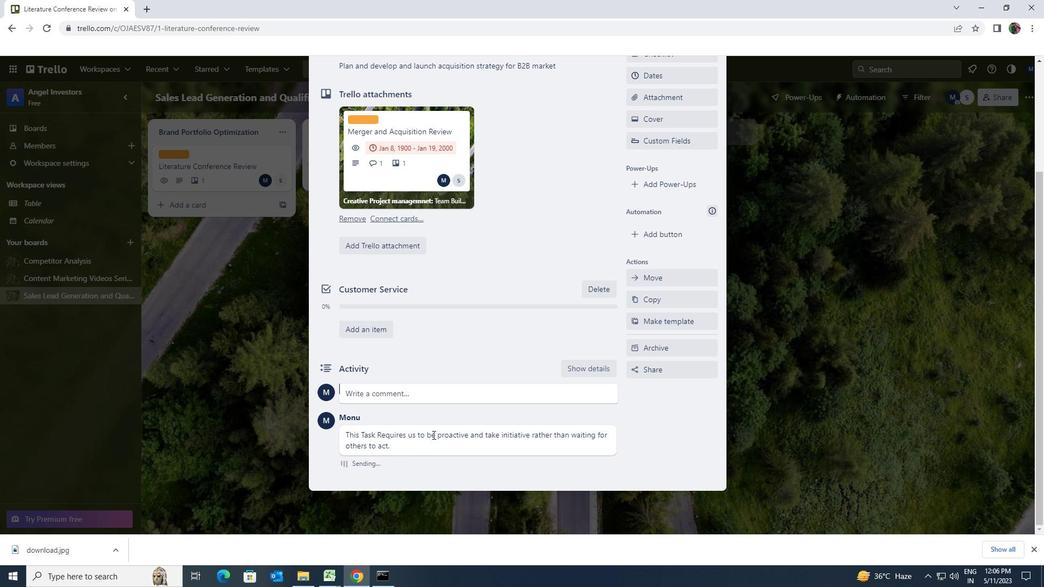 
Action: Mouse scrolled (432, 435) with delta (0, 0)
Screenshot: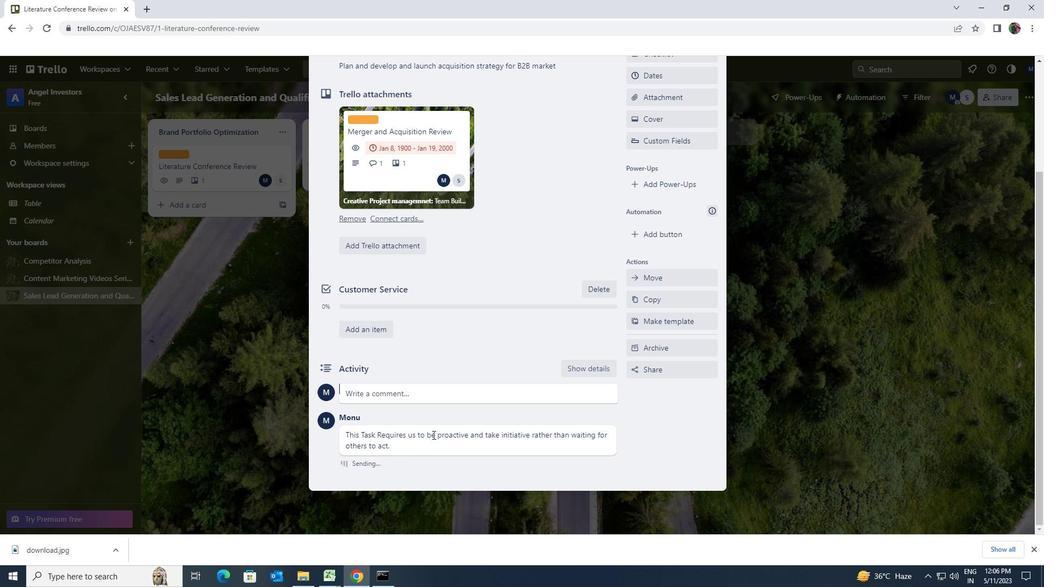 
Action: Mouse scrolled (432, 435) with delta (0, 0)
Screenshot: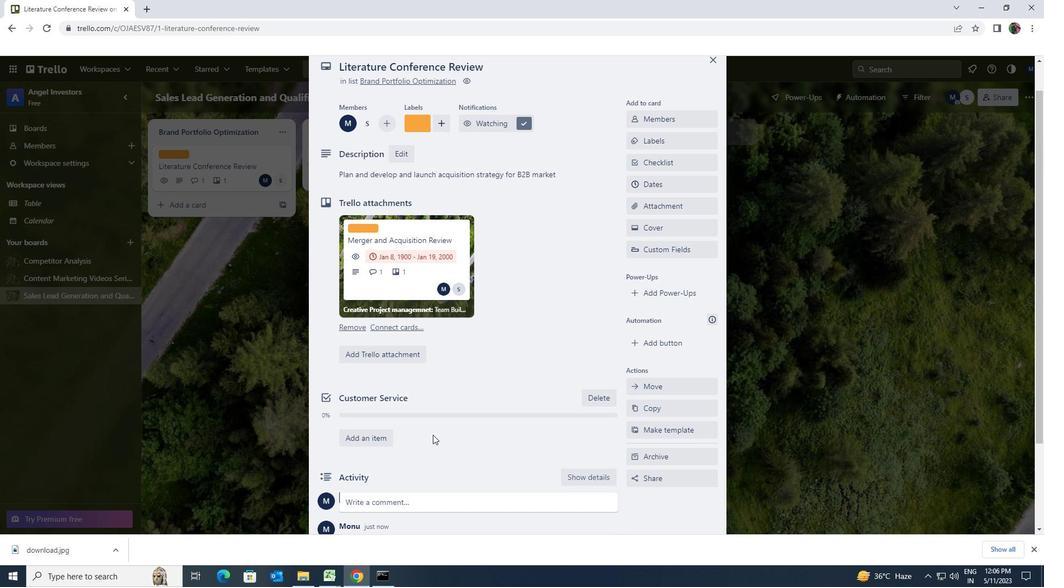 
Action: Mouse moved to (643, 222)
Screenshot: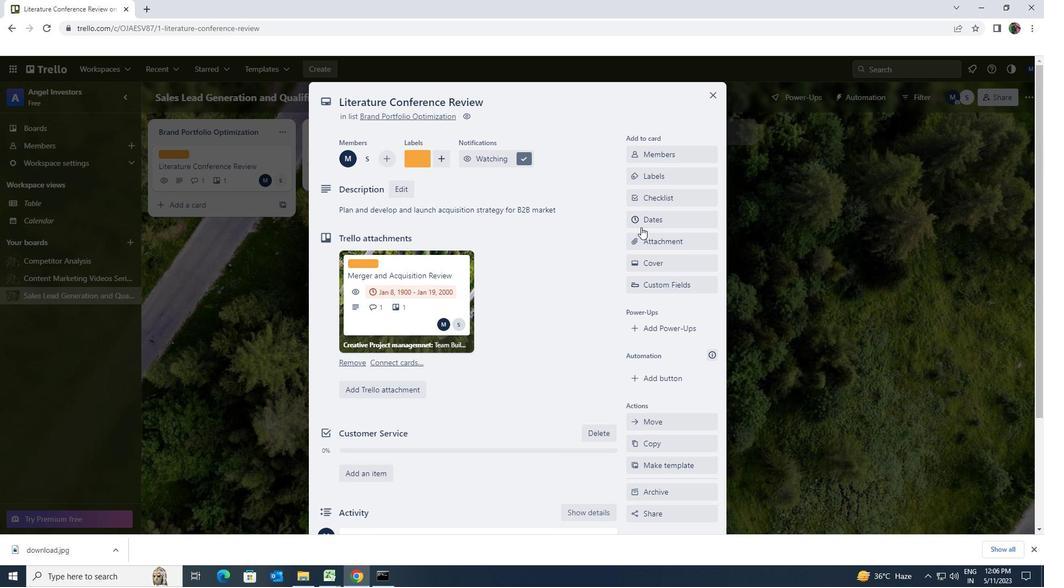 
Action: Mouse pressed left at (643, 222)
Screenshot: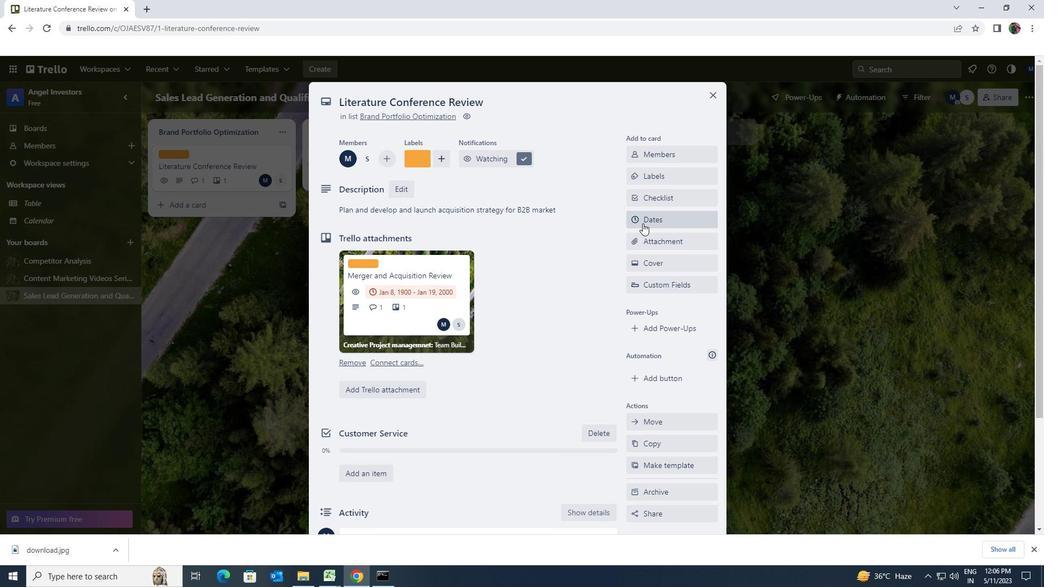 
Action: Mouse moved to (638, 294)
Screenshot: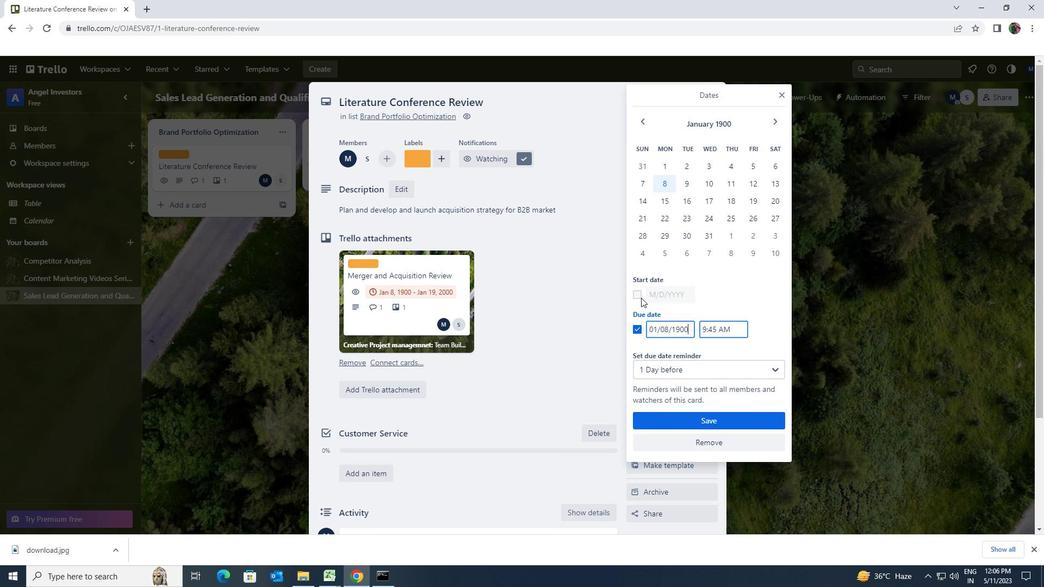 
Action: Mouse pressed left at (638, 294)
Screenshot: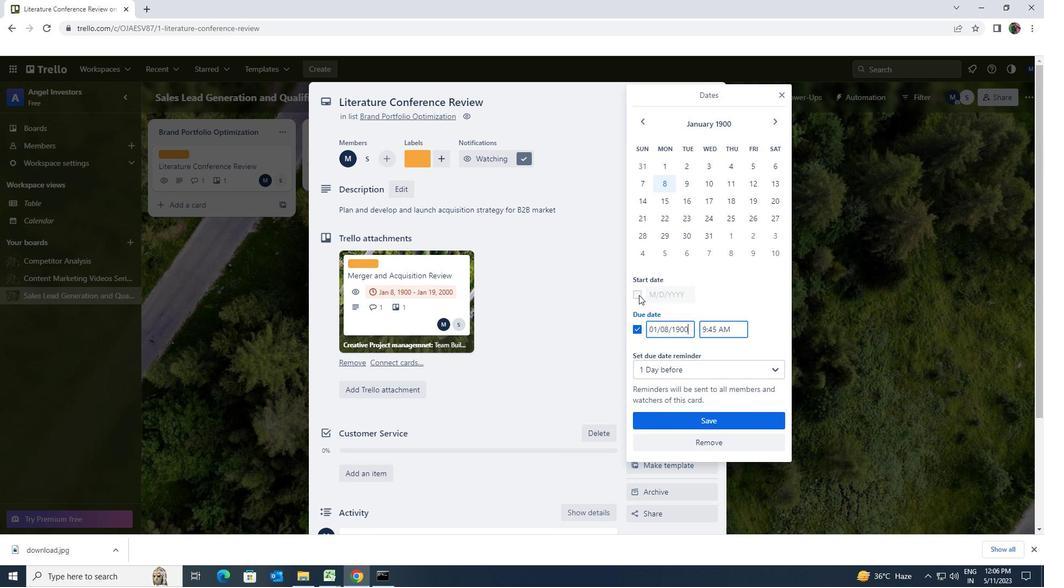 
Action: Mouse moved to (691, 294)
Screenshot: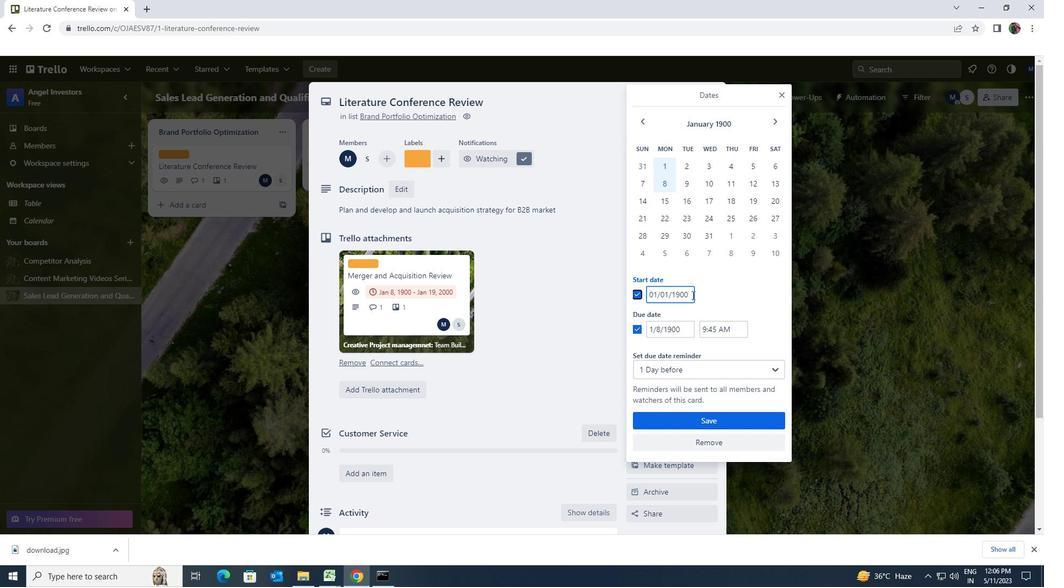 
Action: Mouse pressed left at (691, 294)
Screenshot: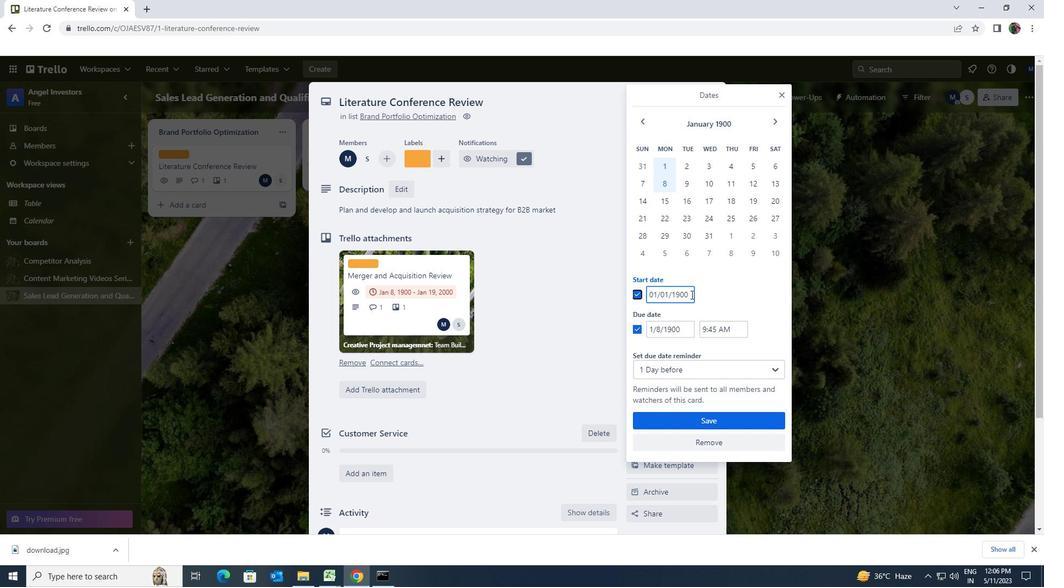 
Action: Mouse moved to (649, 288)
Screenshot: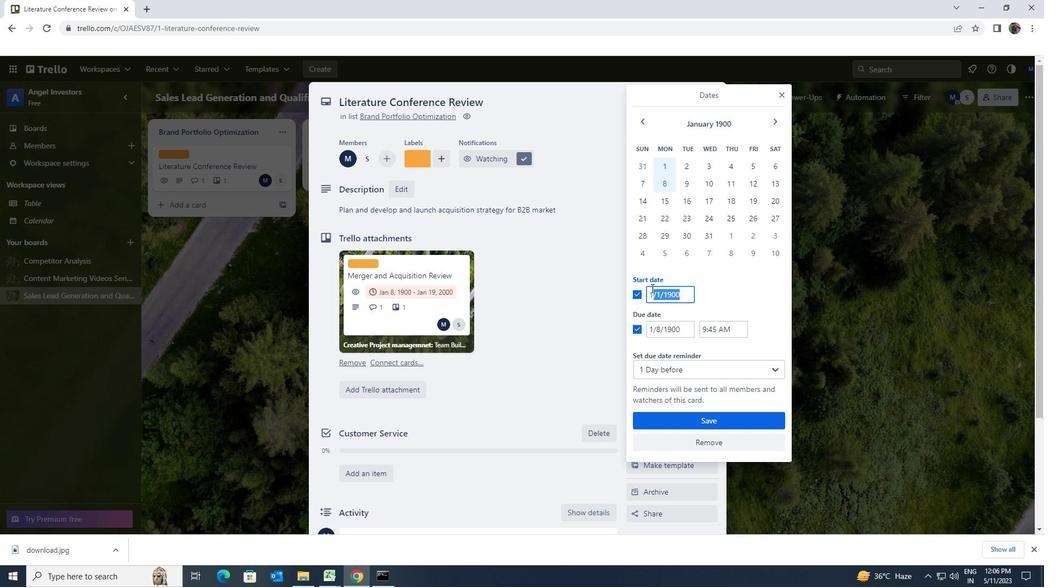 
Action: Key pressed 1/2/1900
Screenshot: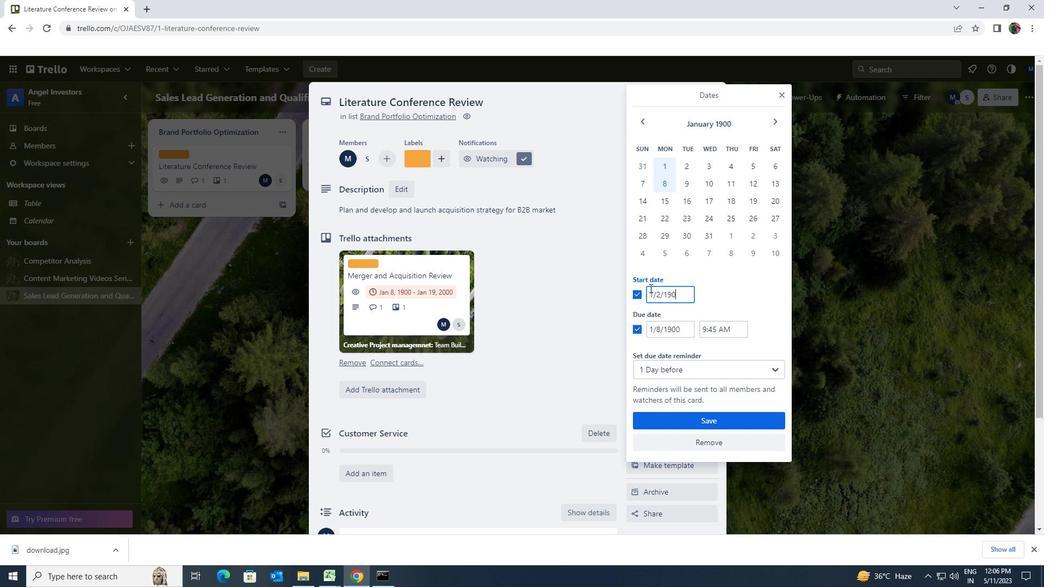 
Action: Mouse moved to (685, 328)
Screenshot: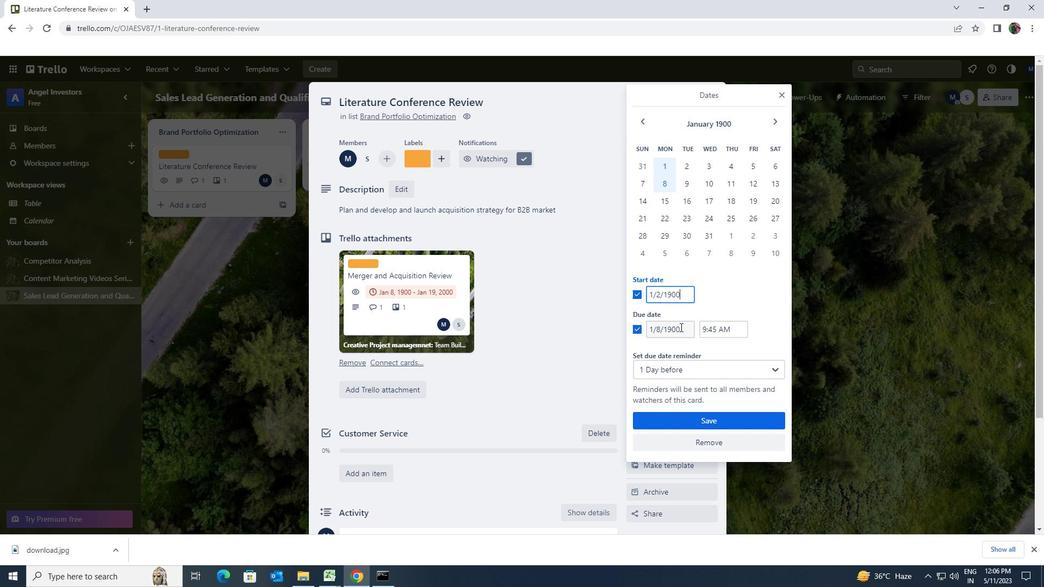 
Action: Mouse pressed left at (685, 328)
Screenshot: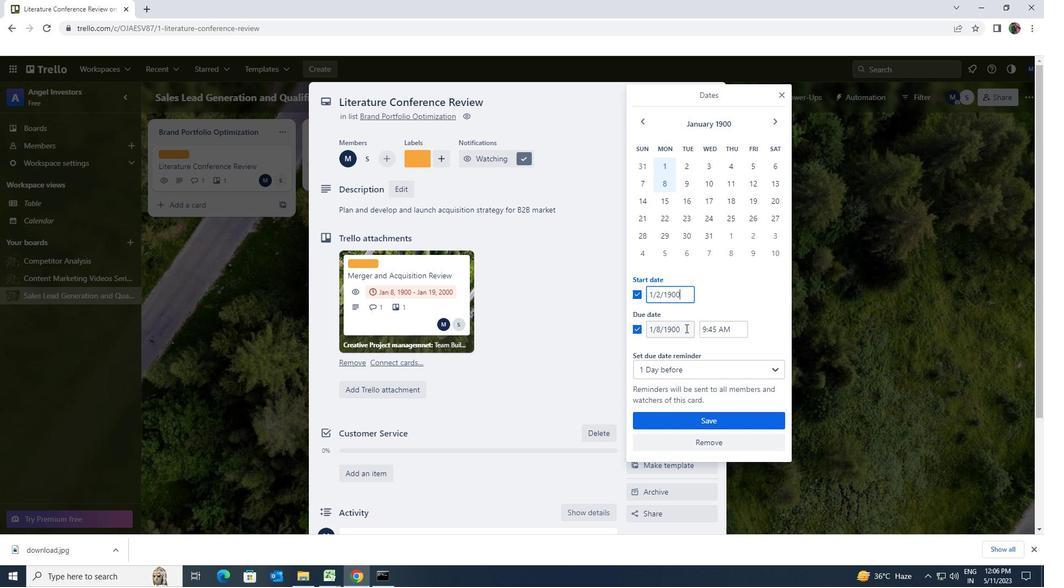 
Action: Mouse moved to (649, 323)
Screenshot: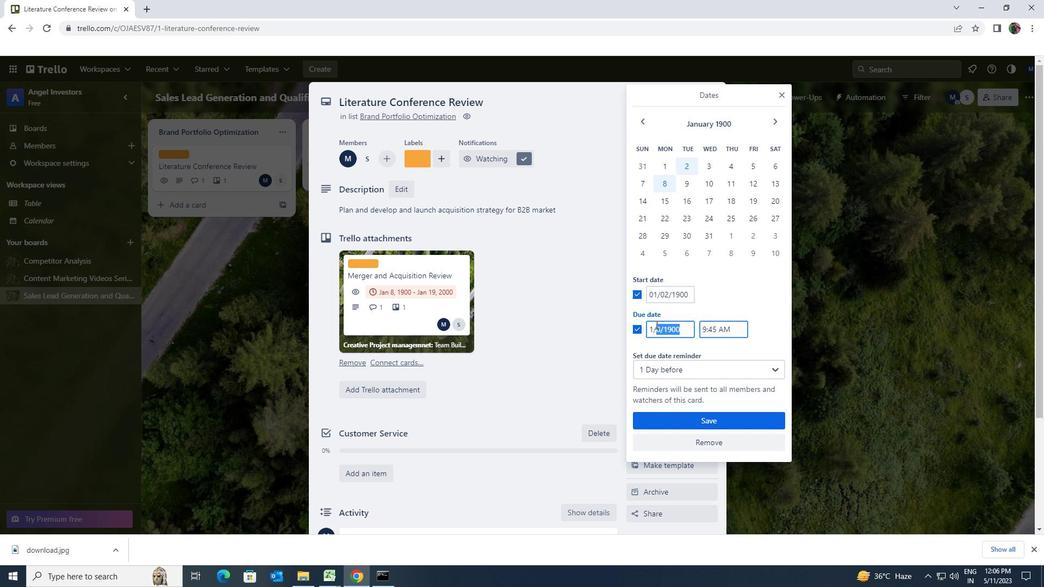 
Action: Key pressed 1/9/1900
Screenshot: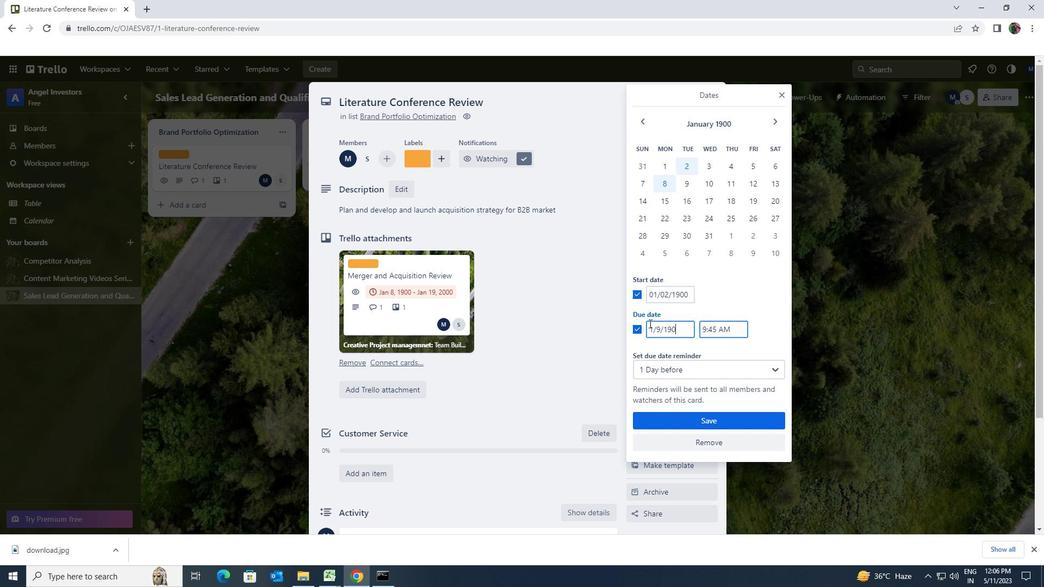 
Action: Mouse moved to (696, 418)
Screenshot: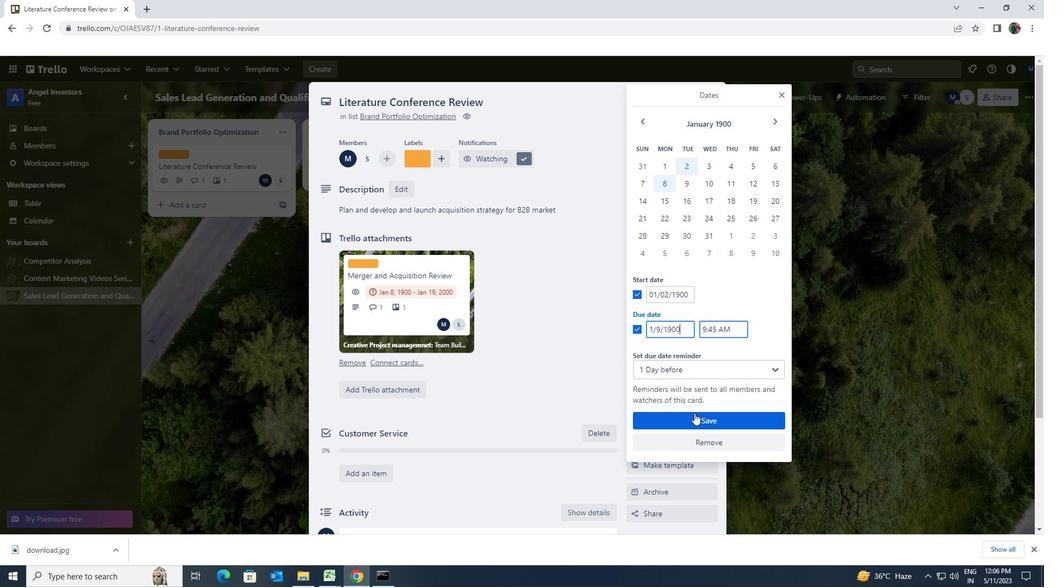 
Action: Mouse pressed left at (696, 418)
Screenshot: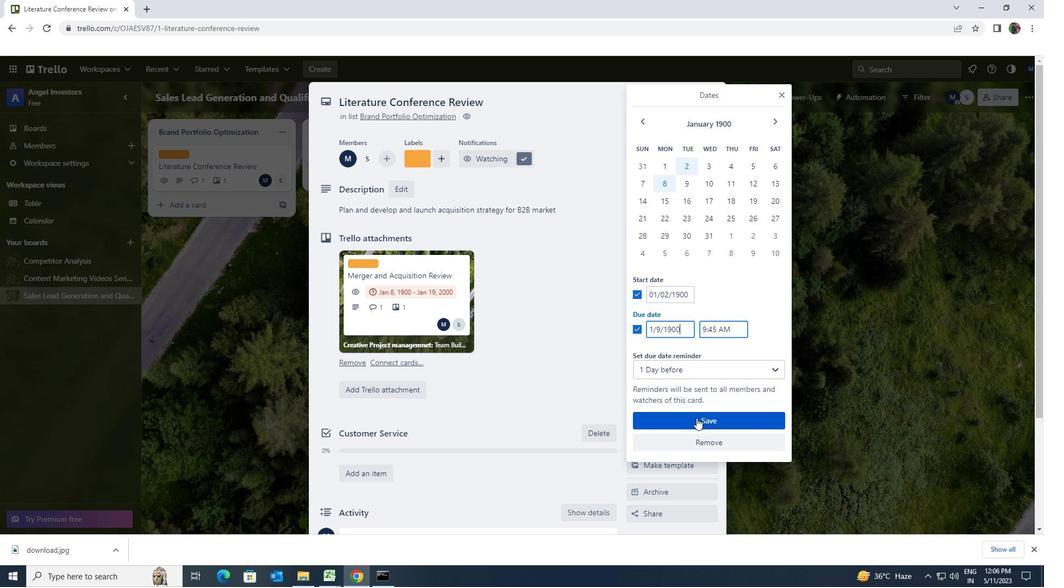 
